 Task: Add an event with the title Second Product Release Planning, date '2024/04/02', time 9:40 AM to 11:40 AMand add a description: Scavenger Hunt is a highly customizable activity that can be tailored to suit specific objectives or themes. It can incorporate company-specific trivia, puzzles, or tasks related to your industry or organizational values. The facilitator can also include team-building elements, such as icebreaker activities, during the scavenger hunt to enhance team cohesion and communication., put the event into Green category, logged in from the account softage.2@softage.netand send the event invitation to softage.10@softage.net and softage.1@softage.net. Set a reminder for the event 2 hour before
Action: Mouse pressed left at (96, 95)
Screenshot: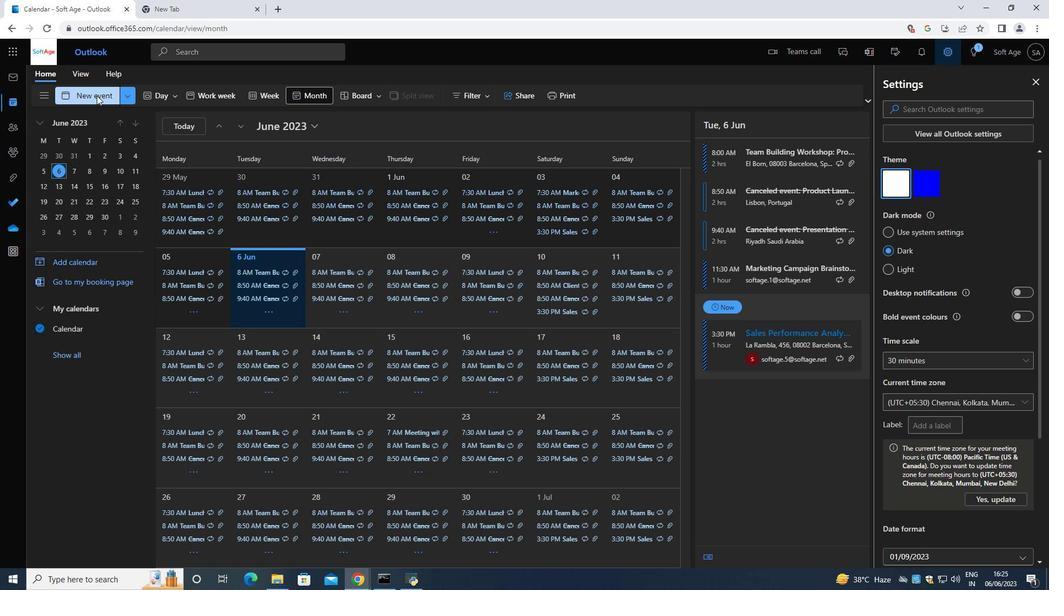 
Action: Mouse moved to (127, 71)
Screenshot: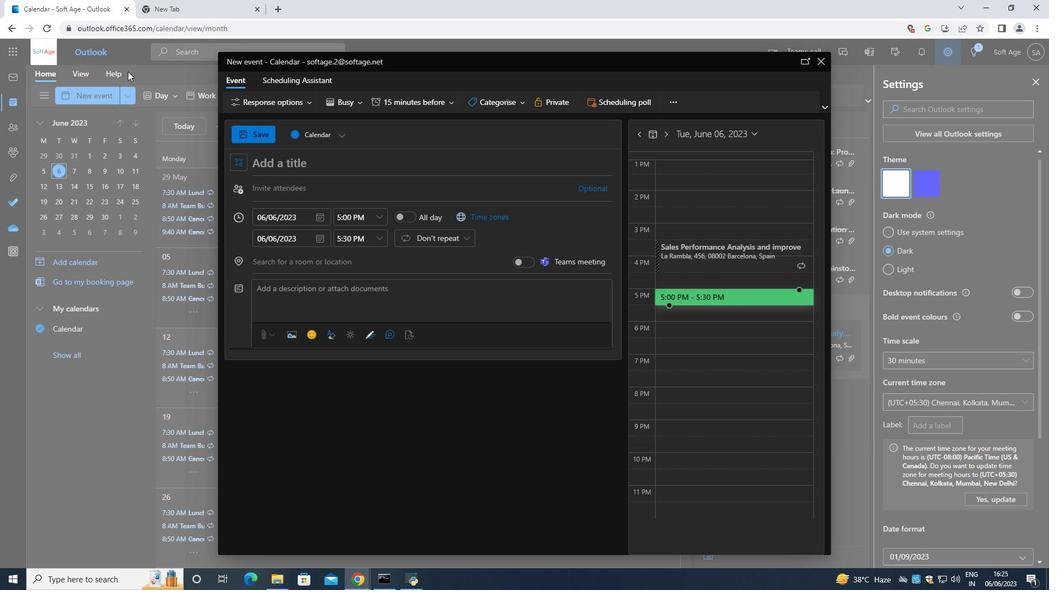
Action: Key pressed <Key.shift>Second<Key.space><Key.shift><Key.shift><Key.shift>Product<Key.space><Key.shift>Release<Key.space><Key.shift>Planning<Key.space>
Screenshot: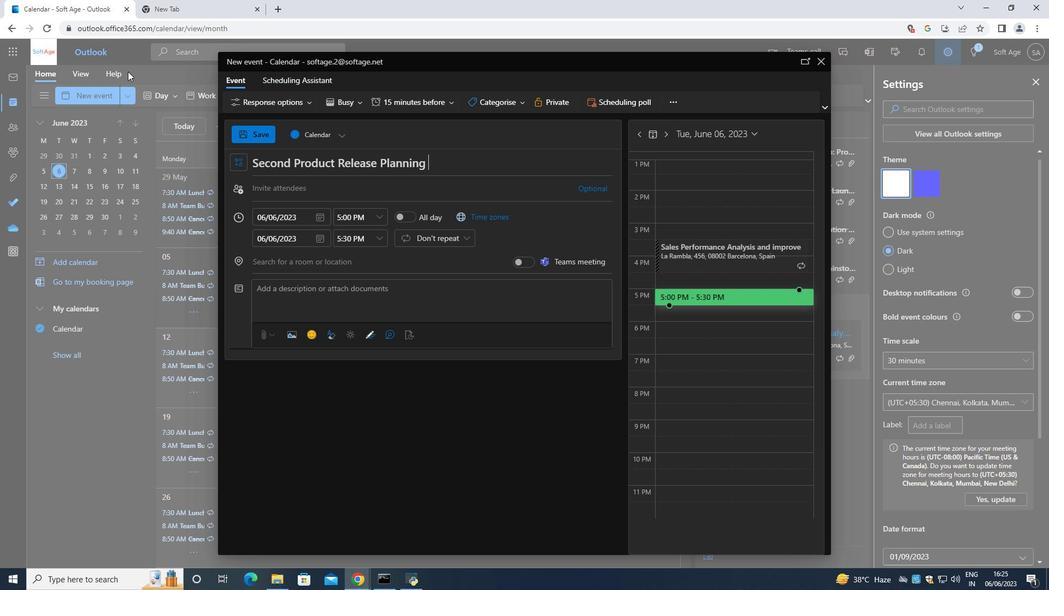 
Action: Mouse moved to (319, 218)
Screenshot: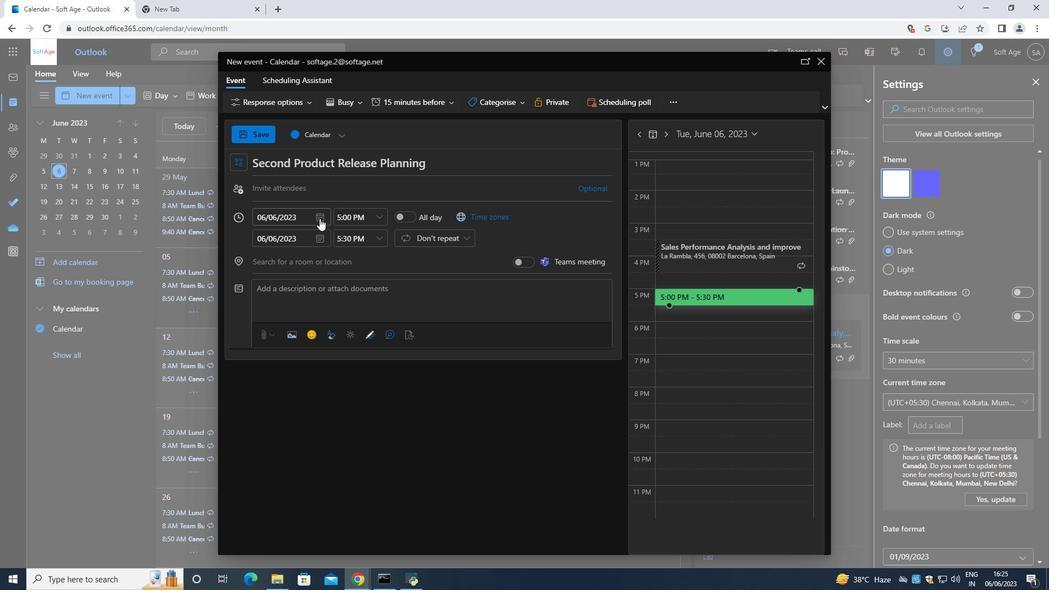 
Action: Mouse pressed left at (319, 218)
Screenshot: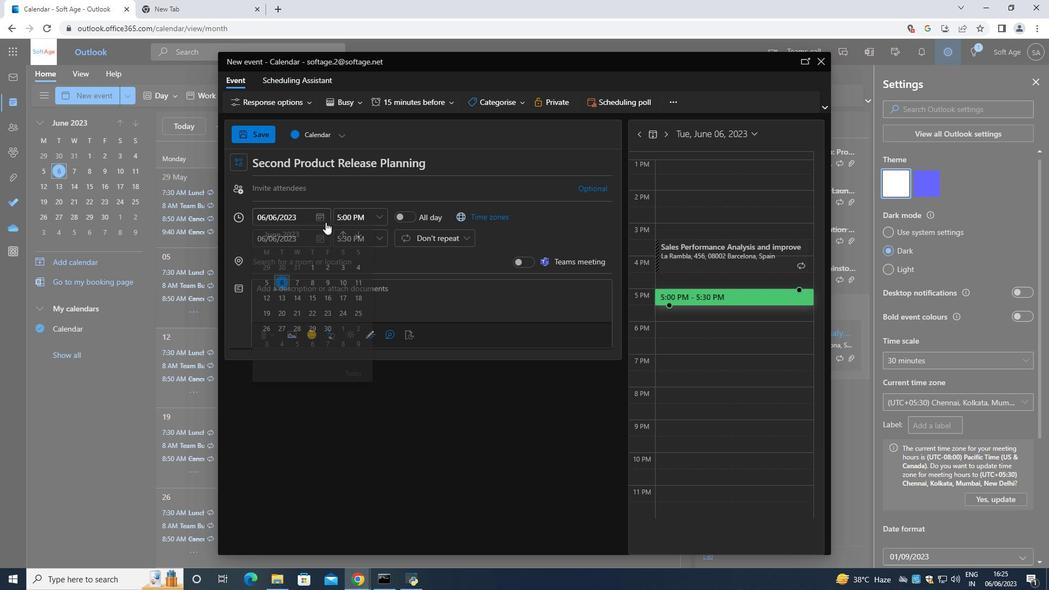 
Action: Mouse moved to (357, 240)
Screenshot: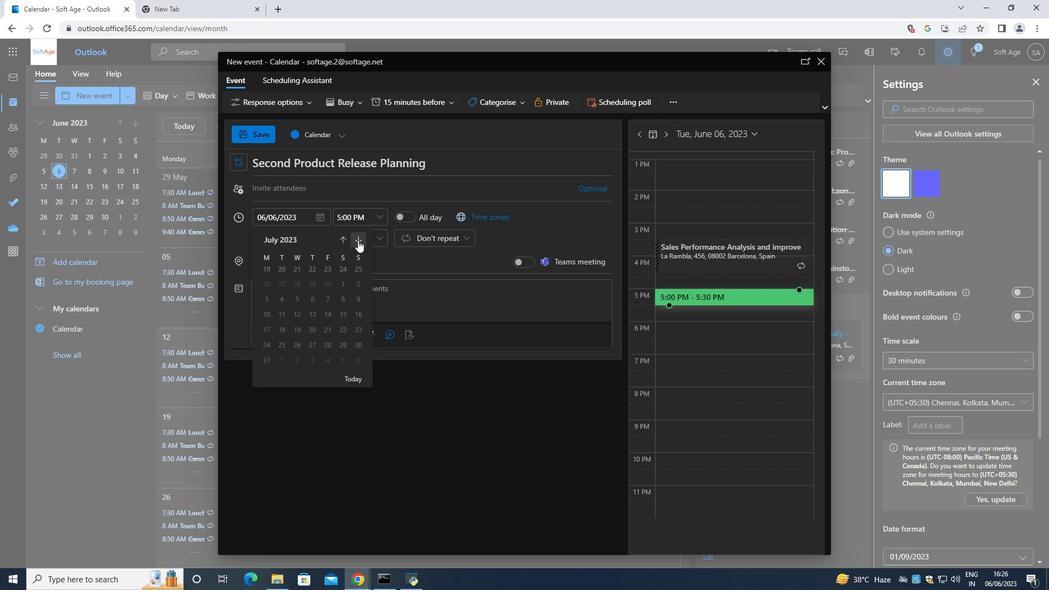 
Action: Mouse pressed left at (357, 240)
Screenshot: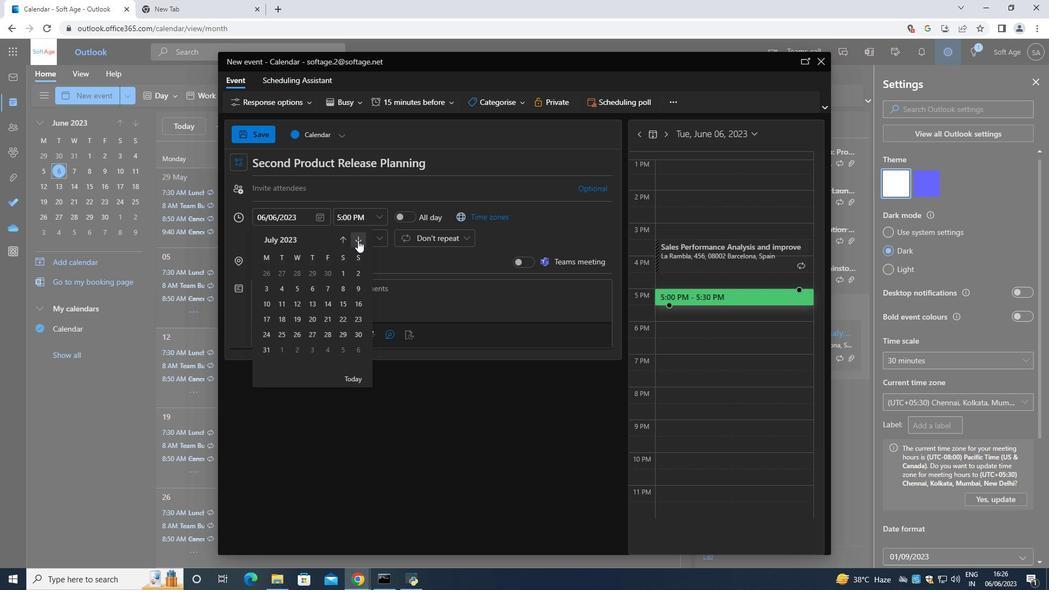 
Action: Mouse pressed left at (357, 240)
Screenshot: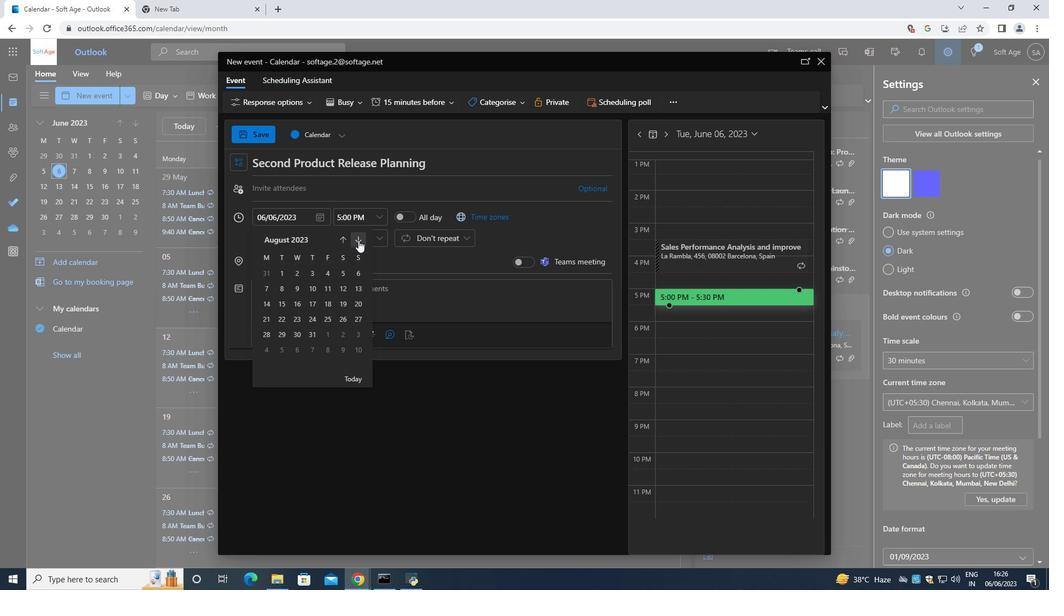 
Action: Mouse moved to (357, 240)
Screenshot: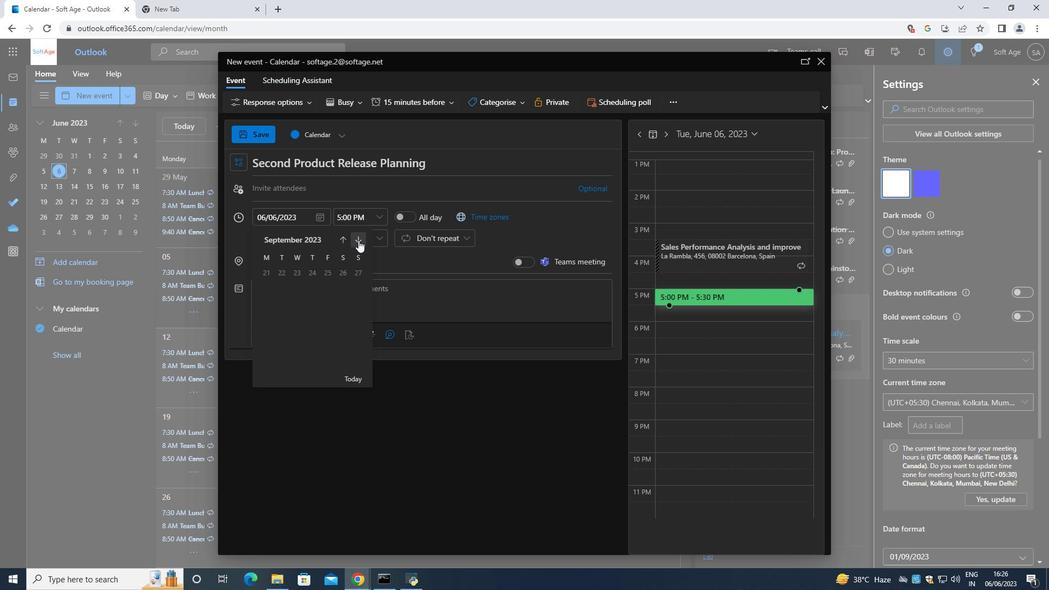 
Action: Mouse pressed left at (357, 240)
Screenshot: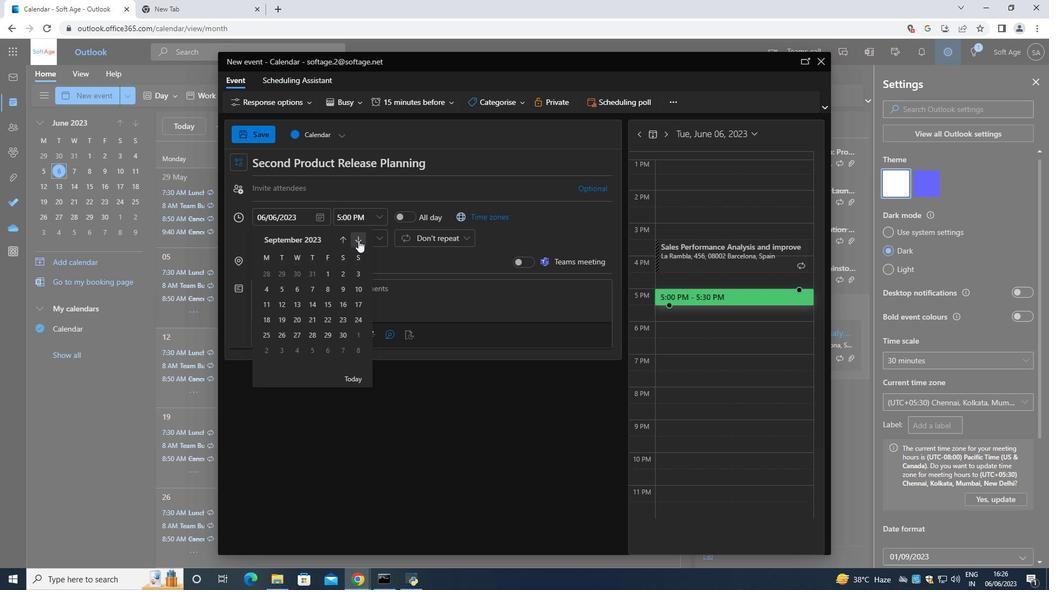 
Action: Mouse moved to (358, 240)
Screenshot: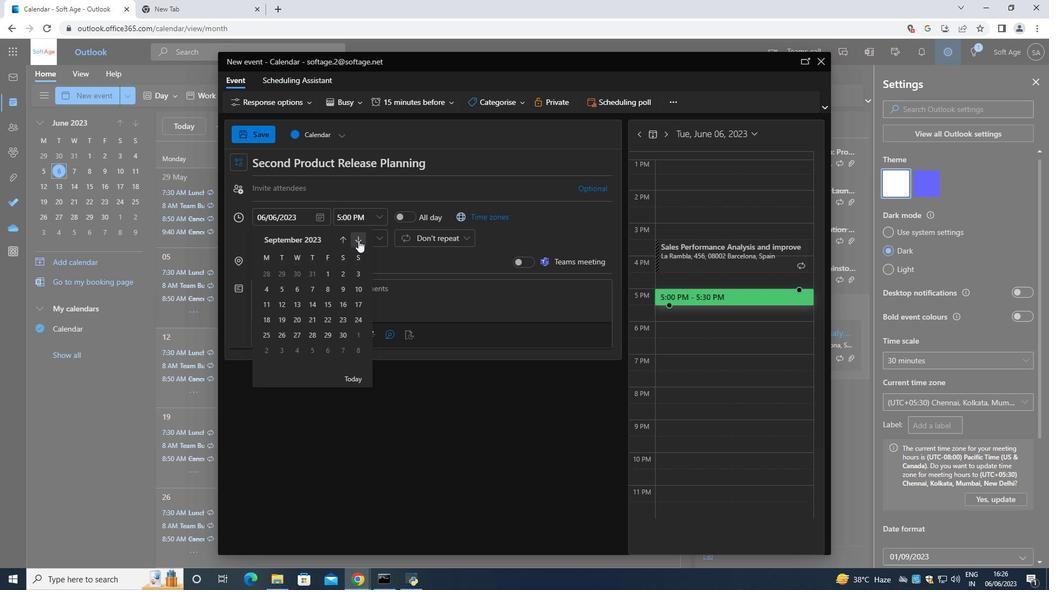 
Action: Mouse pressed left at (358, 240)
Screenshot: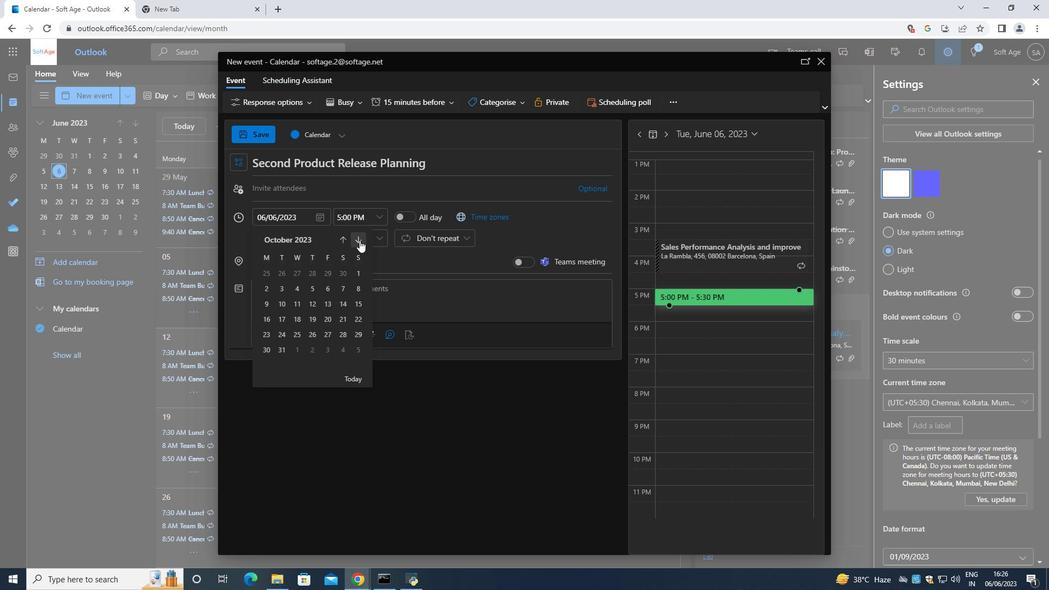 
Action: Mouse pressed left at (358, 240)
Screenshot: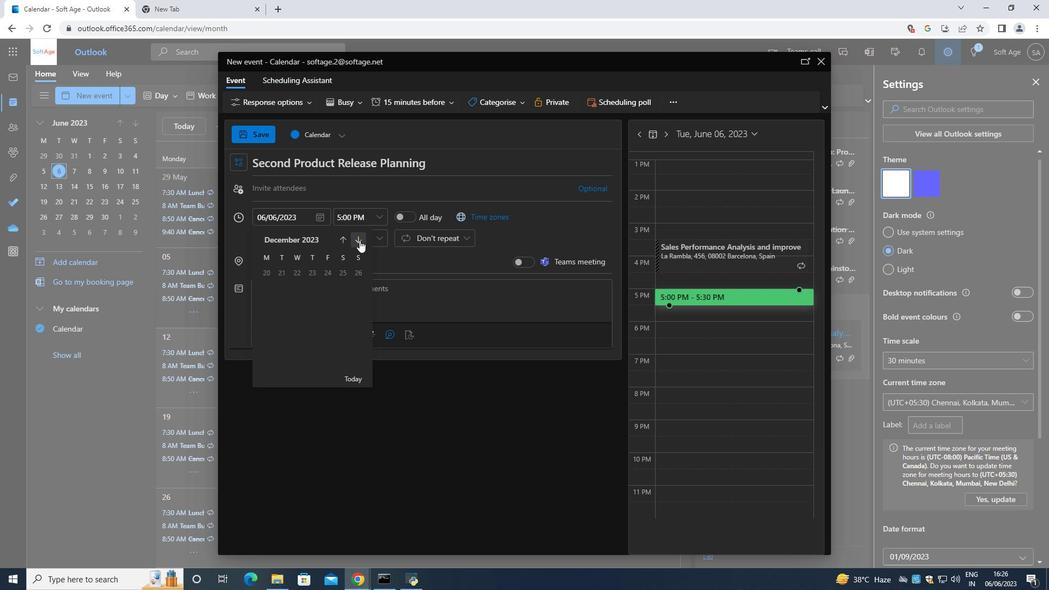 
Action: Mouse moved to (359, 240)
Screenshot: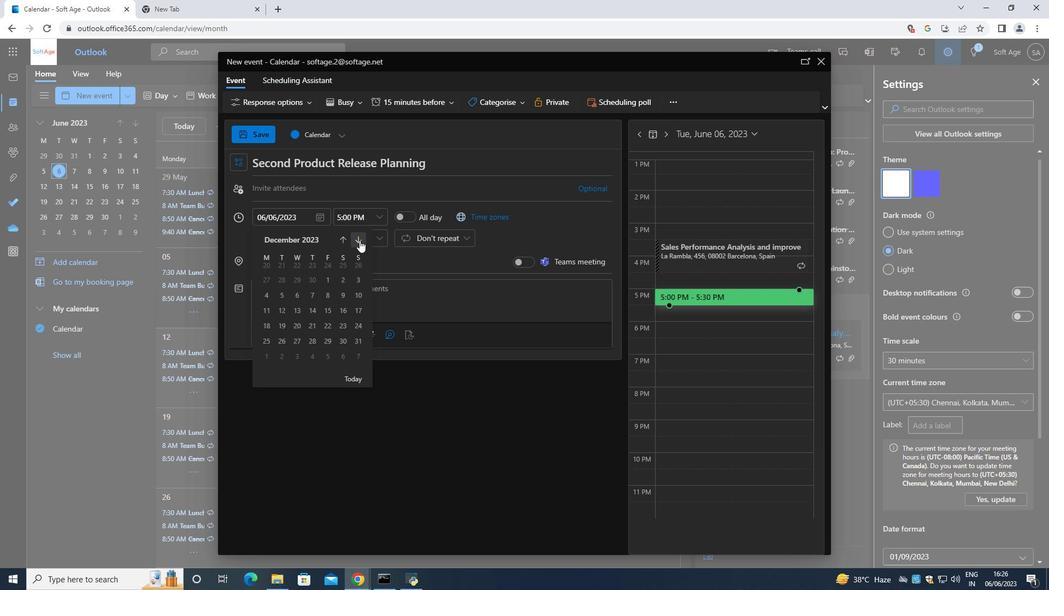 
Action: Mouse pressed left at (359, 240)
Screenshot: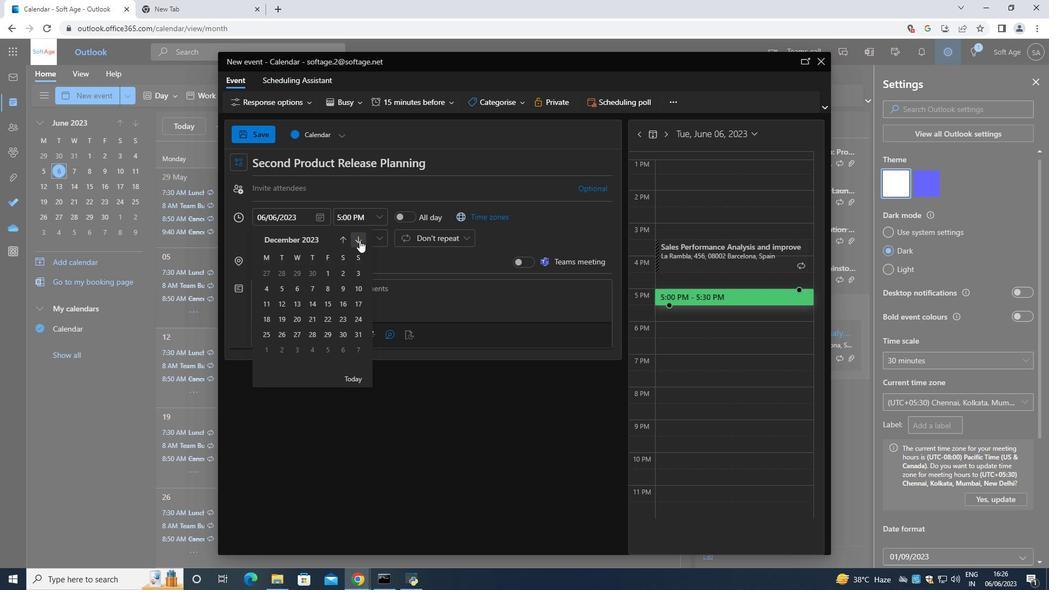 
Action: Mouse pressed left at (359, 240)
Screenshot: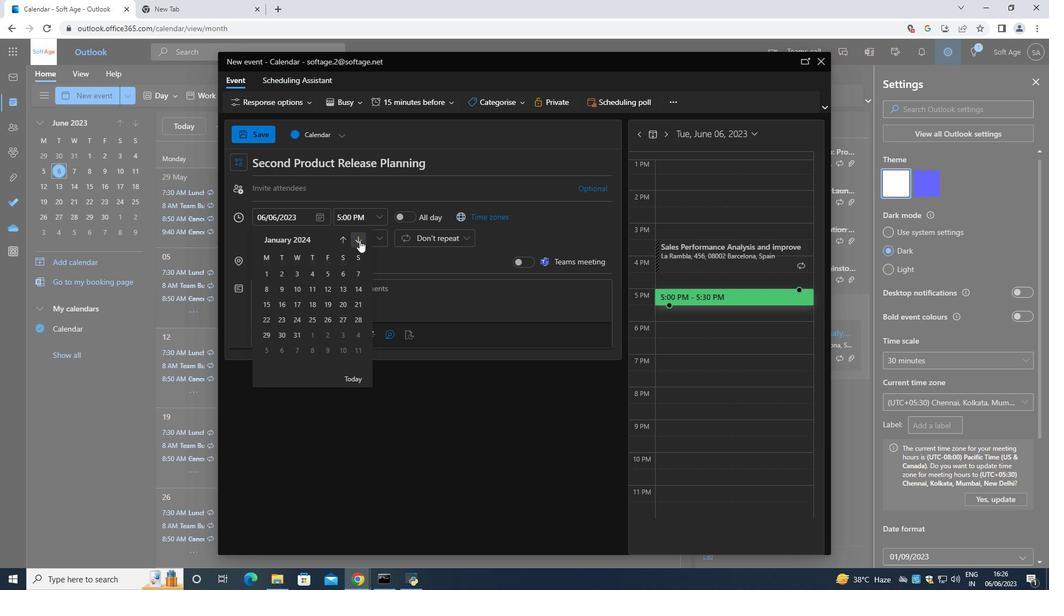 
Action: Mouse pressed left at (359, 240)
Screenshot: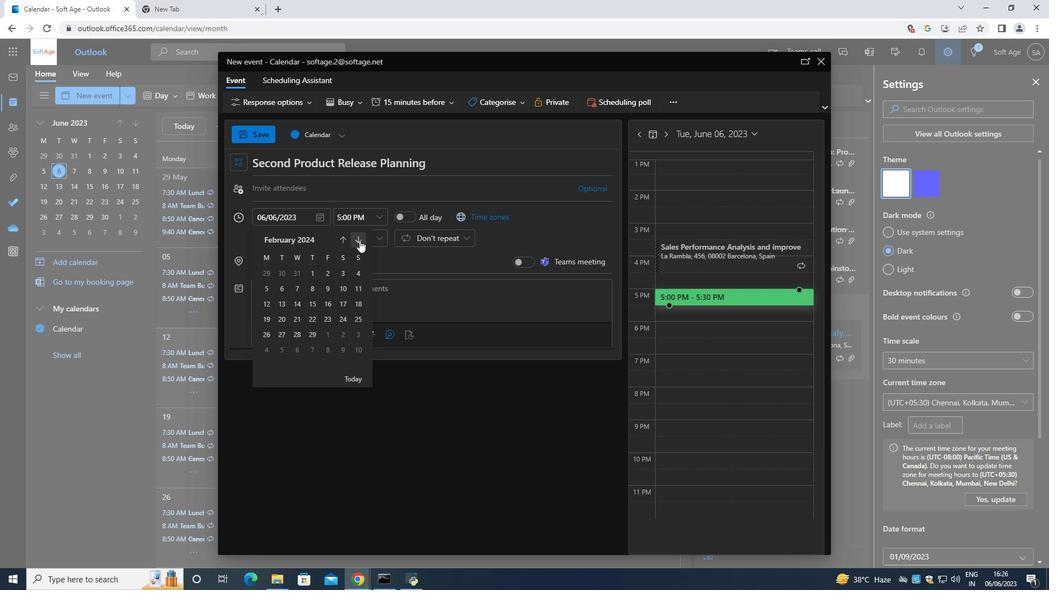 
Action: Mouse pressed left at (359, 240)
Screenshot: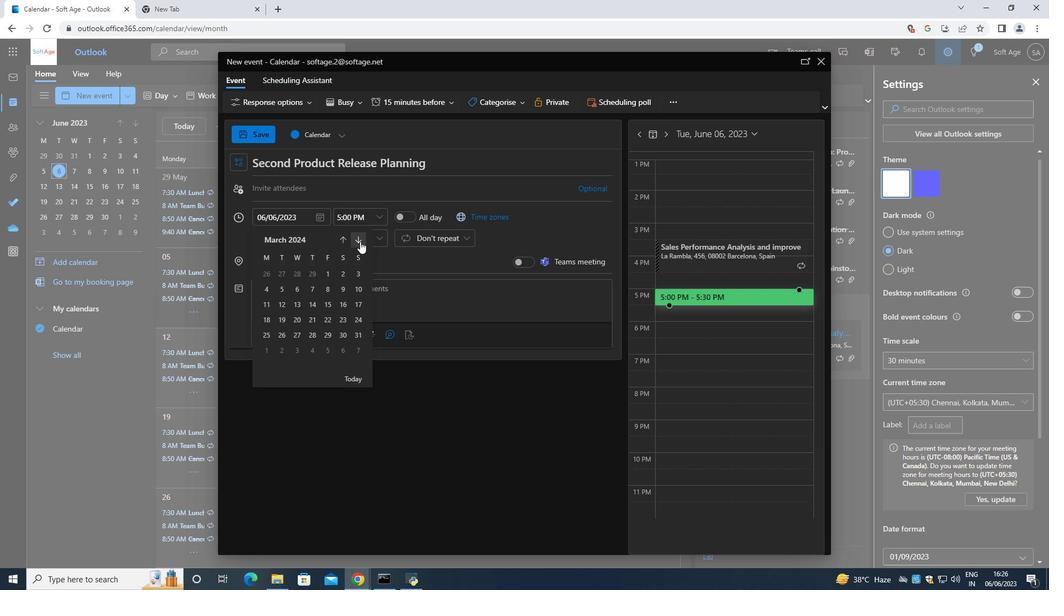 
Action: Mouse moved to (360, 241)
Screenshot: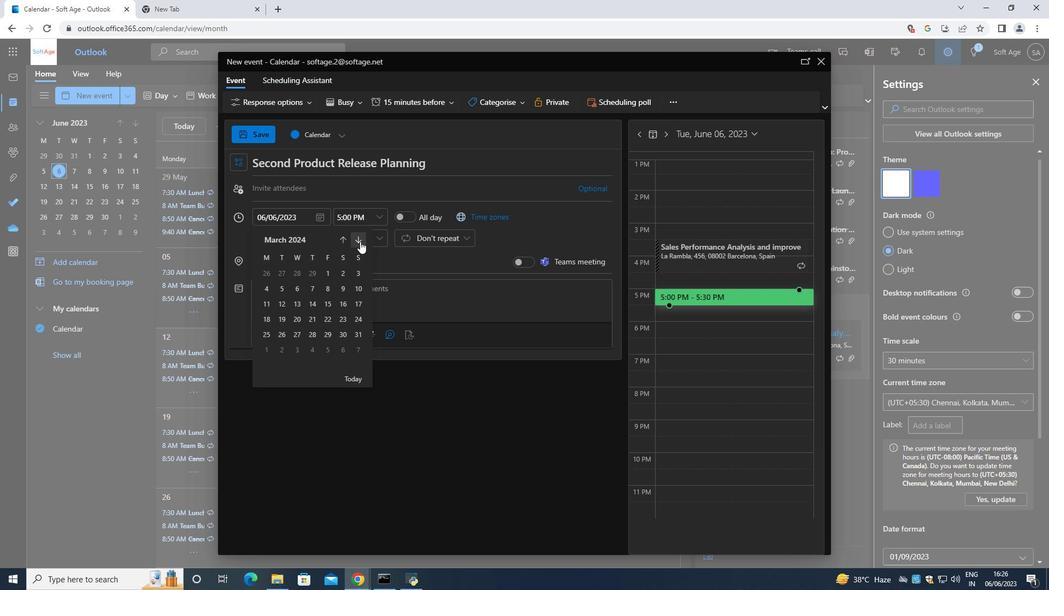 
Action: Mouse pressed left at (360, 241)
Screenshot: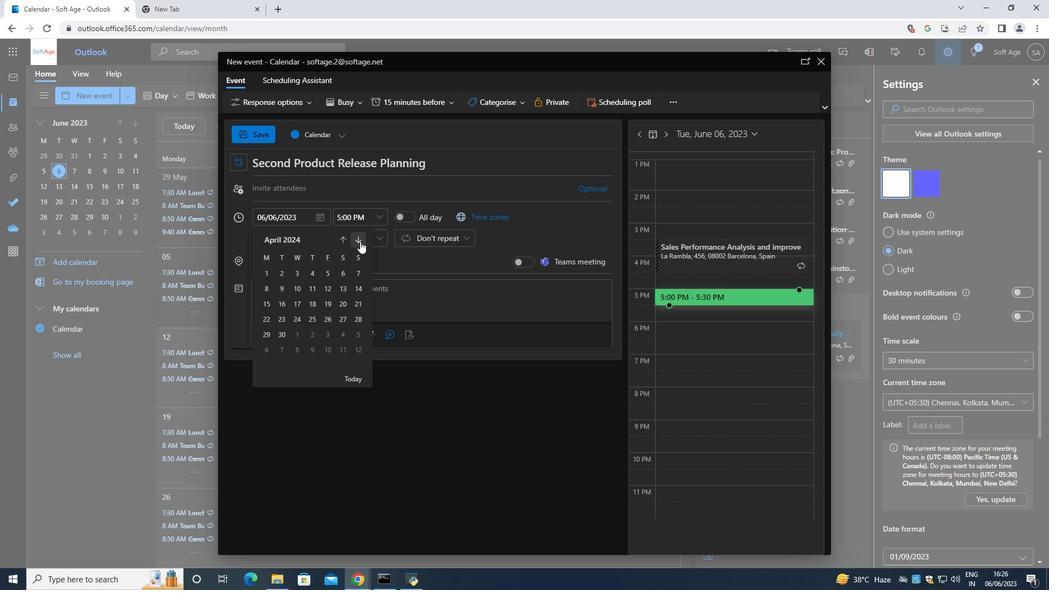 
Action: Mouse moved to (282, 273)
Screenshot: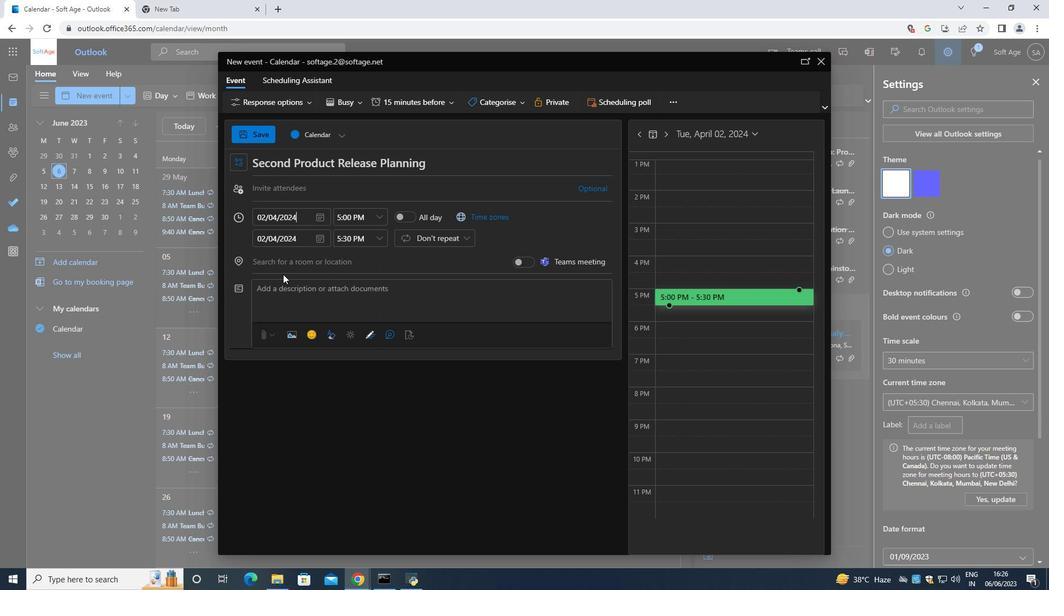 
Action: Mouse pressed left at (282, 273)
Screenshot: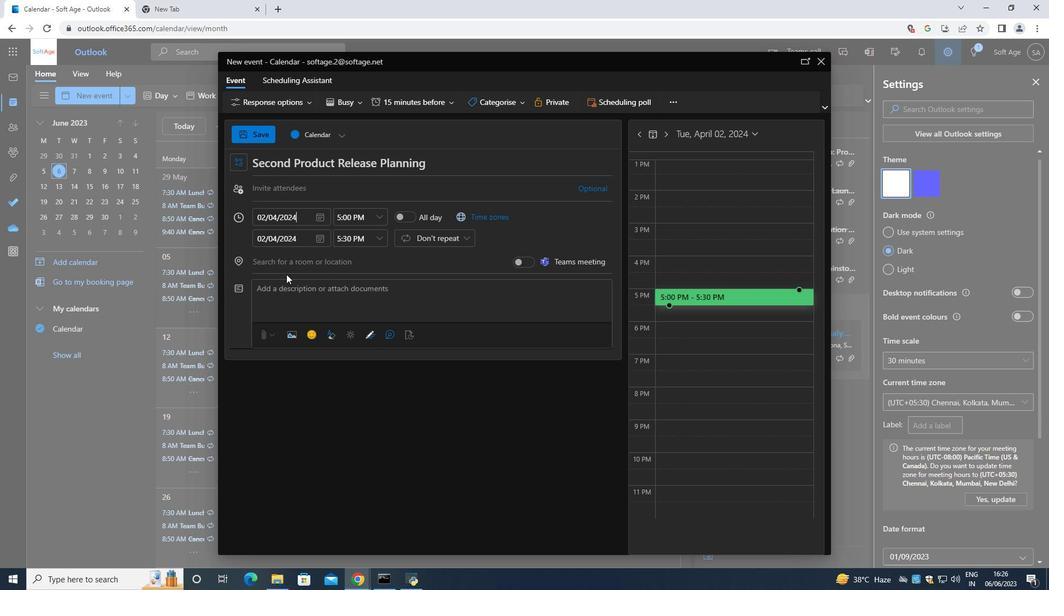 
Action: Mouse moved to (377, 220)
Screenshot: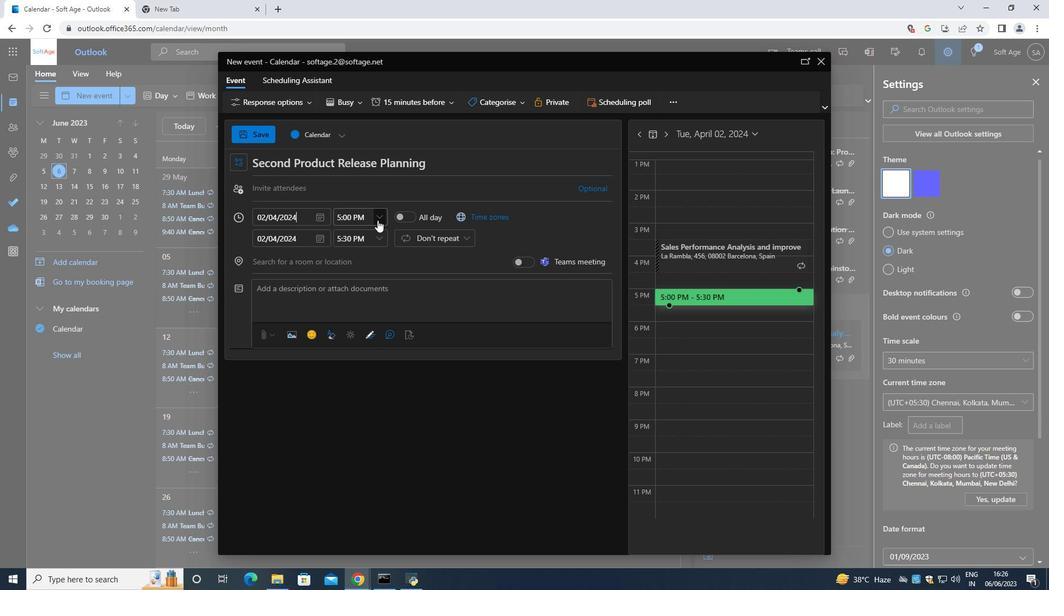 
Action: Mouse pressed left at (377, 220)
Screenshot: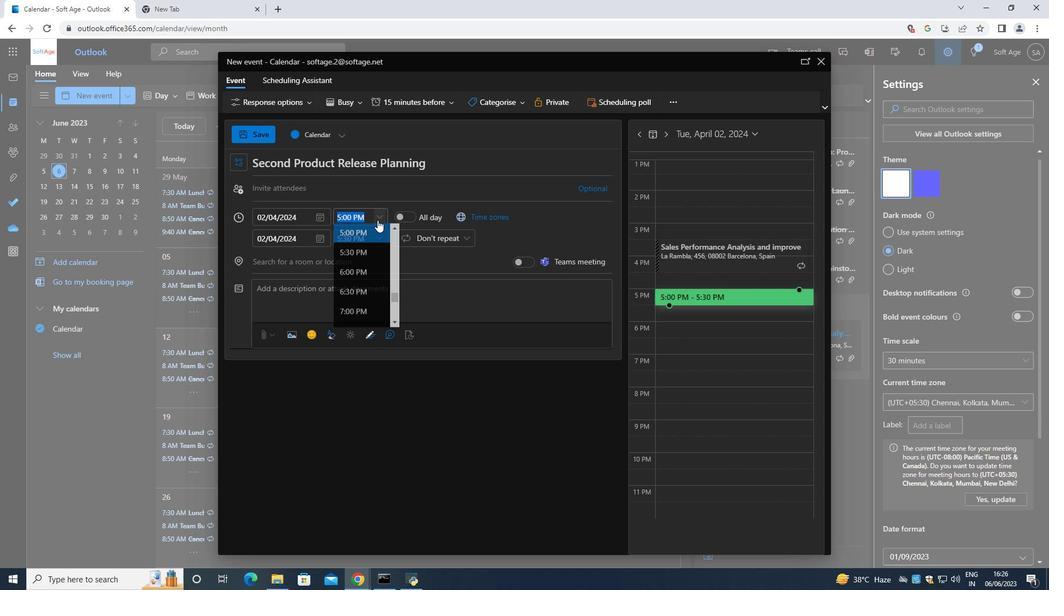 
Action: Mouse moved to (208, 114)
Screenshot: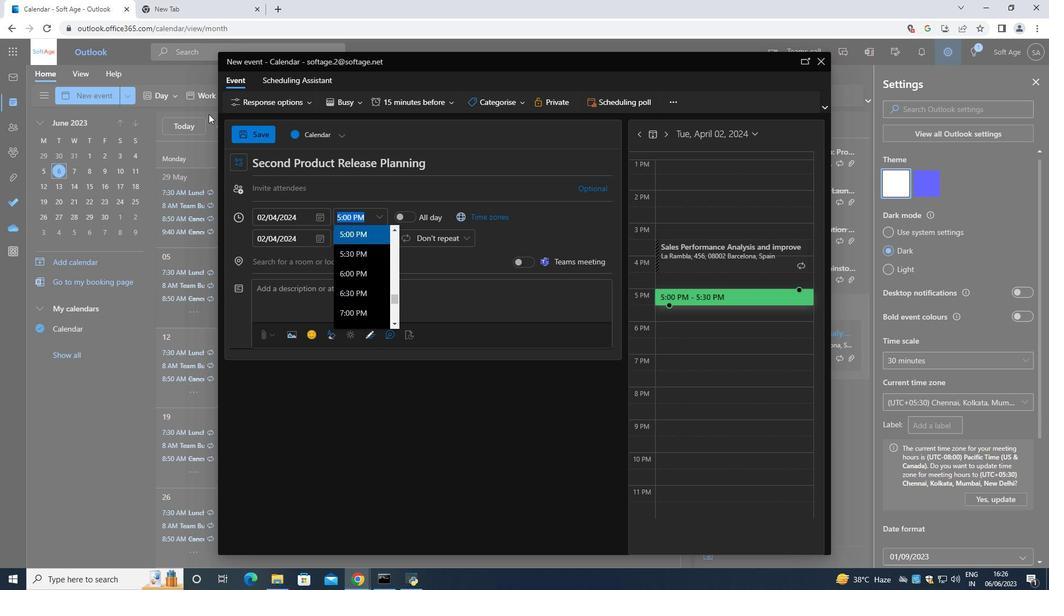 
Action: Key pressed 9<Key.shift_r>:40<Key.space><Key.shift>AM
Screenshot: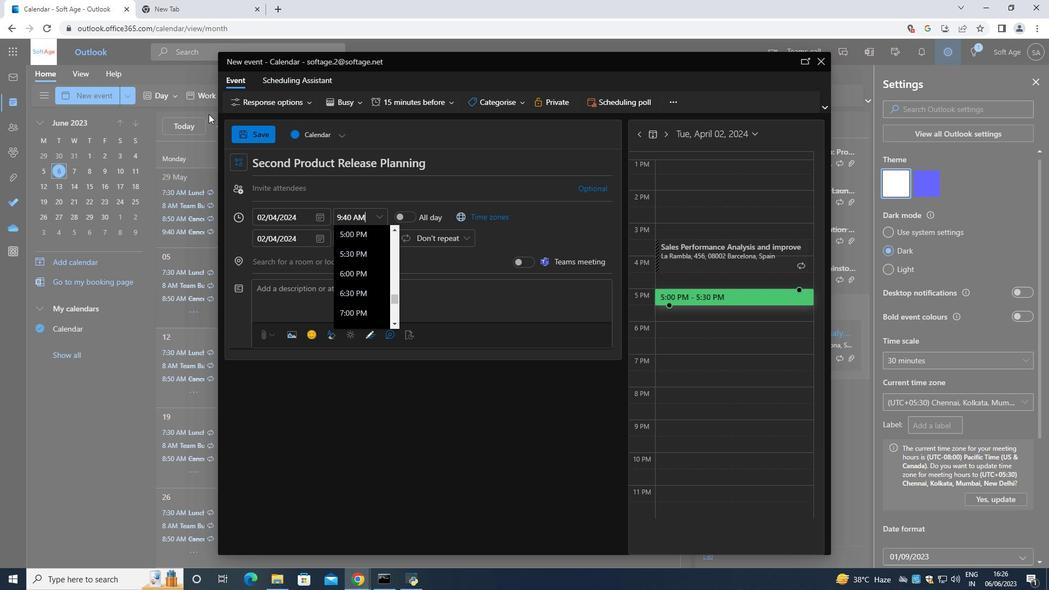 
Action: Mouse moved to (380, 221)
Screenshot: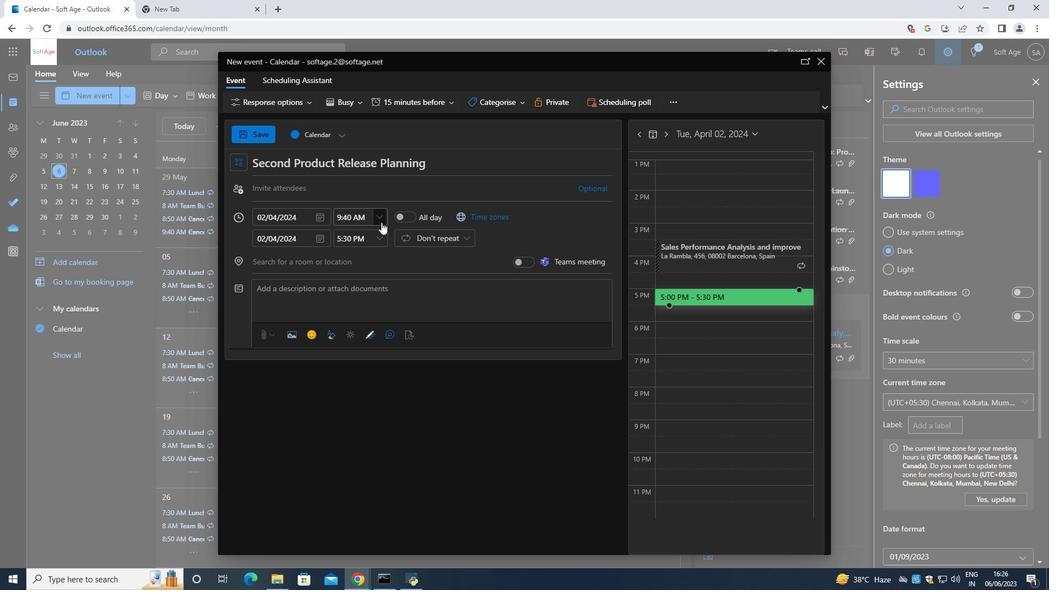
Action: Mouse pressed left at (380, 221)
Screenshot: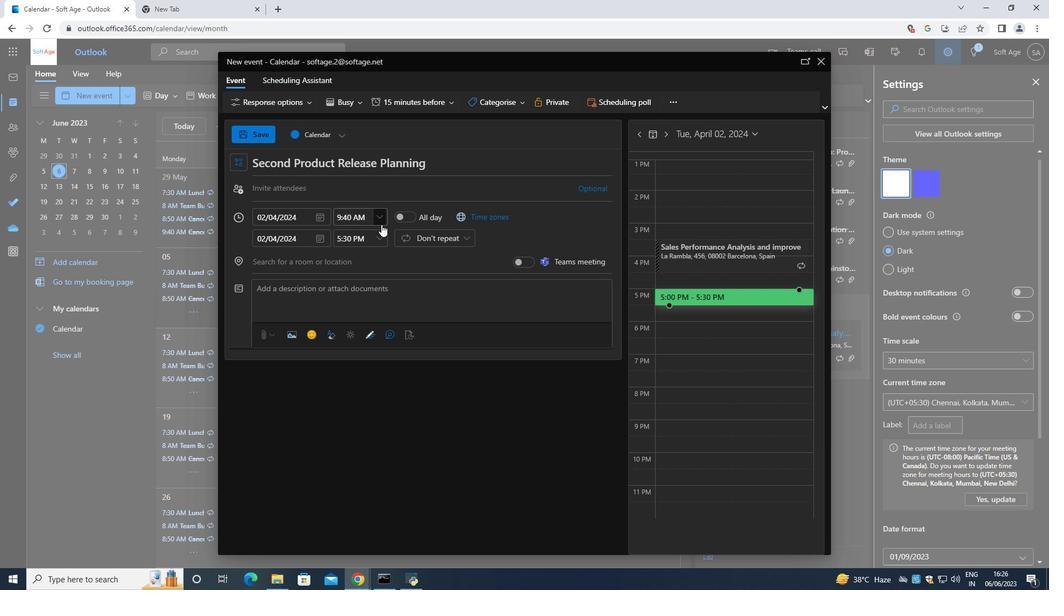 
Action: Mouse moved to (381, 232)
Screenshot: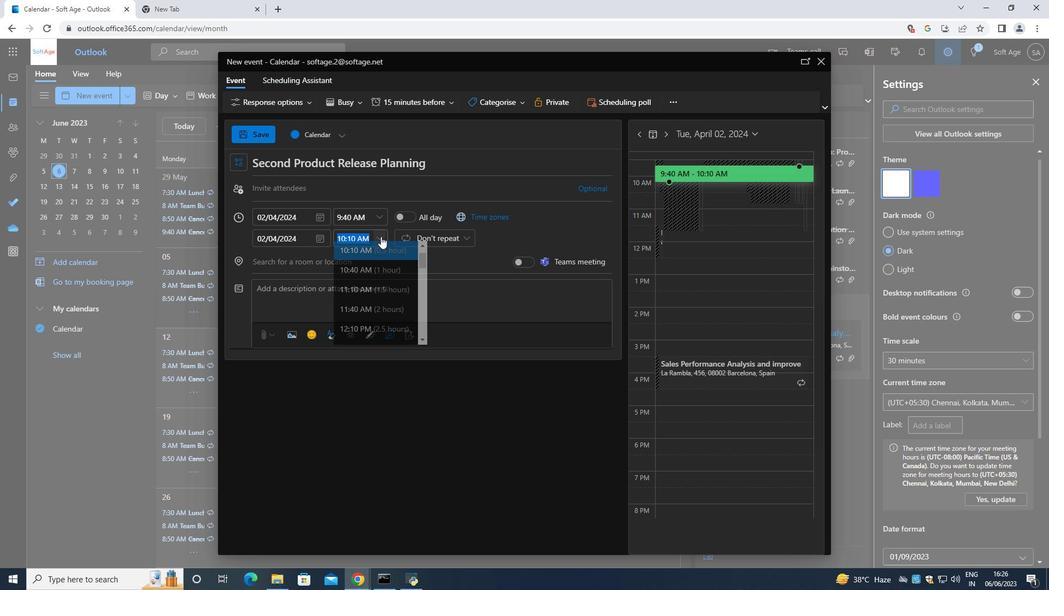 
Action: Mouse pressed left at (381, 232)
Screenshot: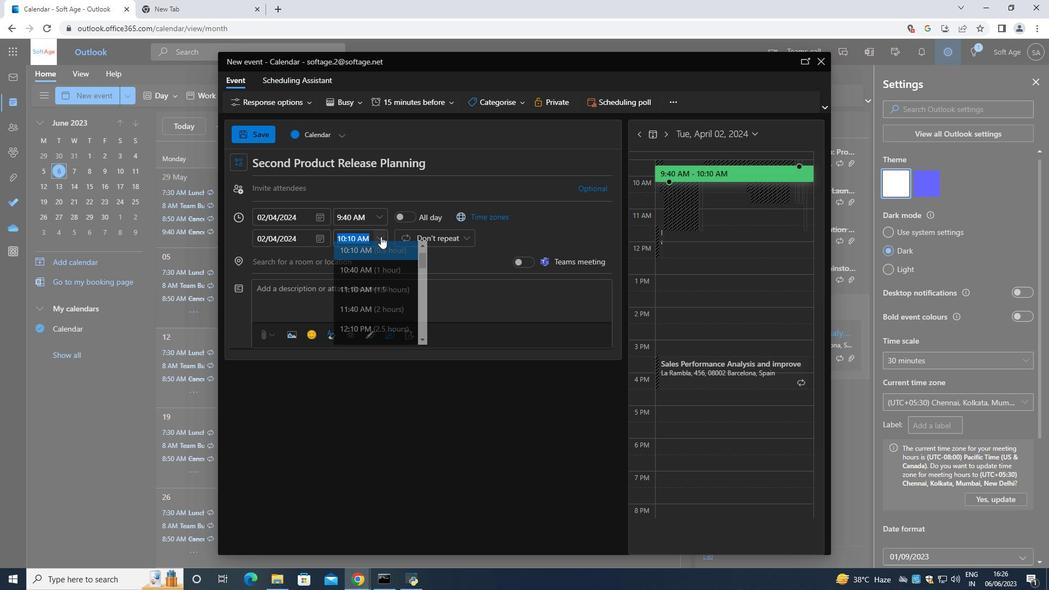 
Action: Mouse moved to (374, 309)
Screenshot: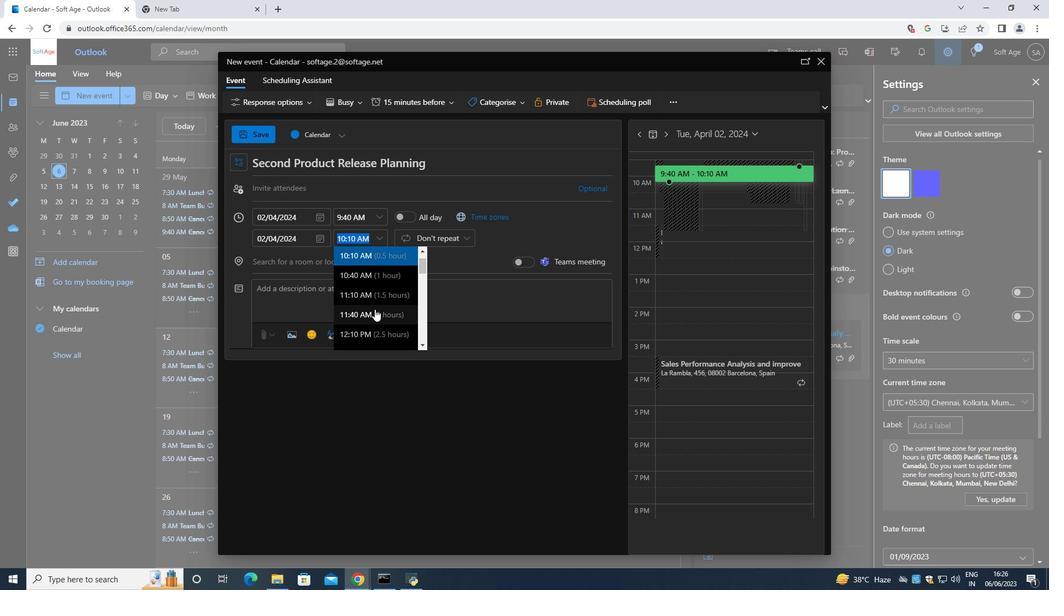 
Action: Mouse pressed left at (374, 309)
Screenshot: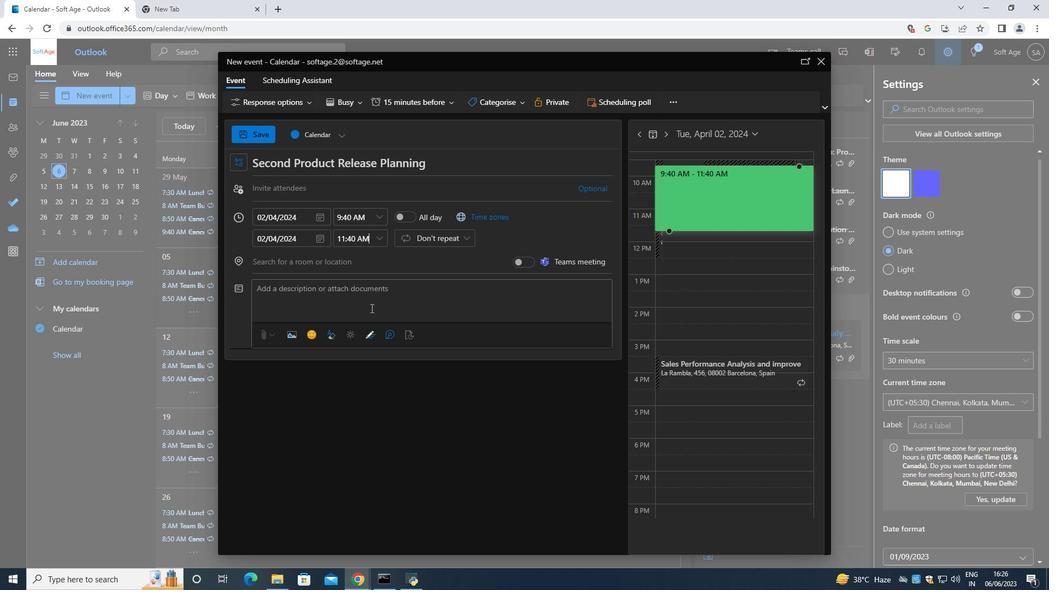 
Action: Mouse moved to (354, 297)
Screenshot: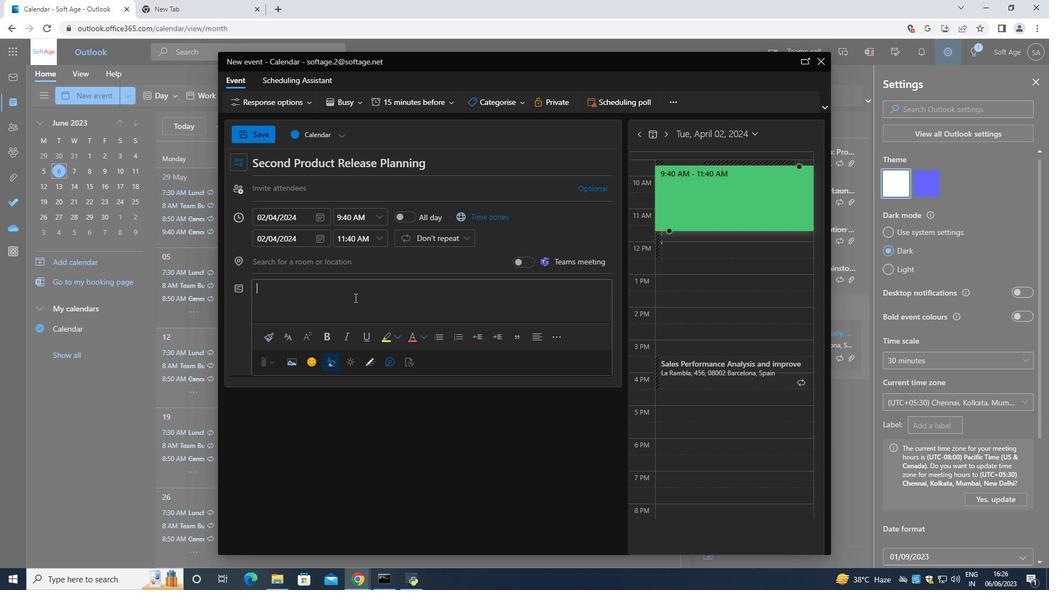 
Action: Mouse pressed left at (354, 297)
Screenshot: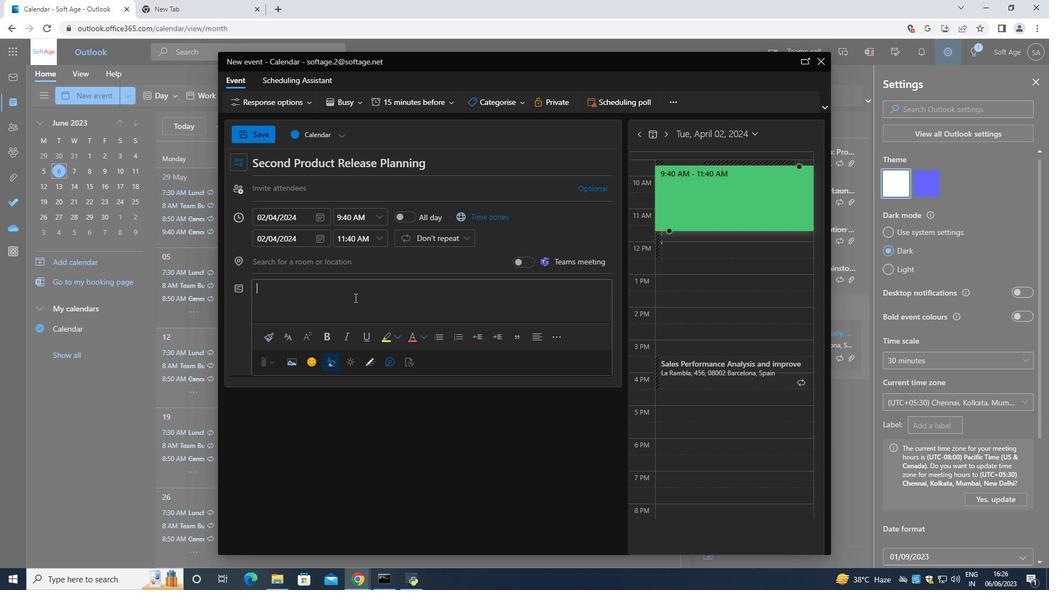 
Action: Mouse moved to (296, 257)
Screenshot: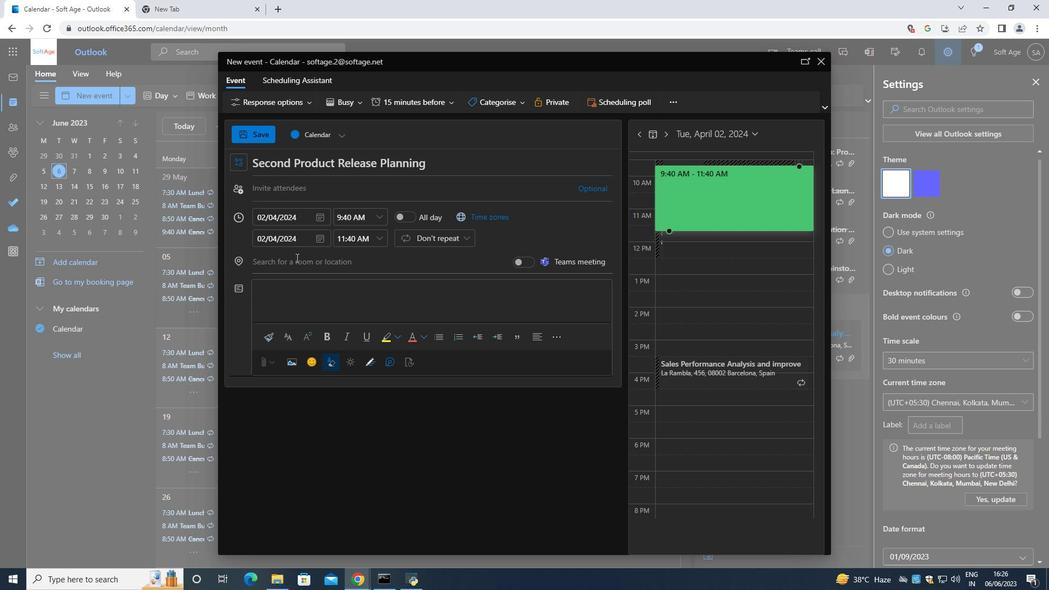 
Action: Key pressed <Key.shift>Scavenger<Key.space><Key.shift>Hunt<Key.space>is<Key.space>a<Key.space>highly<Key.space>customizable<Key.space>activity<Key.space>that<Key.space>a<Key.backspace>can<Key.space>be<Key.space>tailored<Key.space>to<Key.space>suit<Key.space>specific<Key.space>objectives<Key.space>or<Key.space>themes<Key.space>.<Key.space><Key.shift>It<Key.space>can<Key.space>incorporate<Key.space>company<Key.space><Key.backspace>0<Key.backspace>-specific<Key.space>triva,<Key.space>puzzles,<Key.space>or<Key.space>tasks<Key.space>realated<Key.space>to<Key.space>your<Key.space>indu<Key.left><Key.left><Key.left><Key.left><Key.left><Key.left><Key.left><Key.left><Key.left><Key.left><Key.left><Key.left><Key.left><Key.left><Key.left><Key.left><Key.left><Key.left><Key.left><Key.left><Key.left><Key.left><Key.left><Key.left><Key.left><Key.left><Key.left><Key.left><Key.left><Key.left><Key.left><Key.left><Key.left><Key.left><Key.left><Key.left><Key.left><Key.left><Key.left><Key.left><Key.left><Key.left>i<Key.right><Key.right><Key.right><Key.right><Key.right><Key.right><Key.right><Key.right><Key.right><Key.right><Key.right><Key.right><Key.right><Key.right><Key.right><Key.right><Key.right><Key.right><Key.right><Key.right><Key.right><Key.right><Key.right><Key.right><Key.right><Key.right><Key.left><Key.left><Key.backspace><Key.right><Key.right><Key.right><Key.right><Key.right><Key.right><Key.right><Key.right><Key.right><Key.right><Key.right><Key.right><Key.right><Key.right><Key.right><Key.right><Key.right><Key.down>stry<Key.space>or<Key.space>organizational<Key.space>values.<Key.space>the<Key.space><Key.backspace><Key.backspace><Key.backspace><Key.backspace><Key.shift>The<Key.space>facilitator<Key.space>can<Key.space>also<Key.space>include<Key.space>team-<Key.space><Key.backspace>building<Key.space>elements<Key.space>,<Key.space>such<Key.space>as<Key.space>enj<Key.backspace>hance<Key.space>team<Key.space>cohesion<Key.space>and<Key.space>communication<Key.space>.
Screenshot: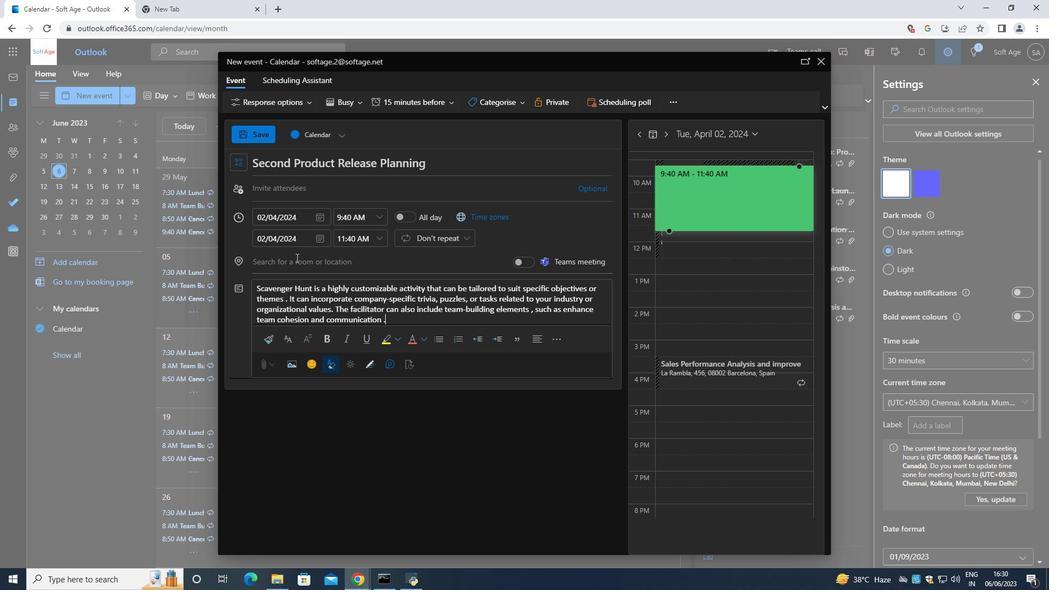 
Action: Mouse moved to (488, 104)
Screenshot: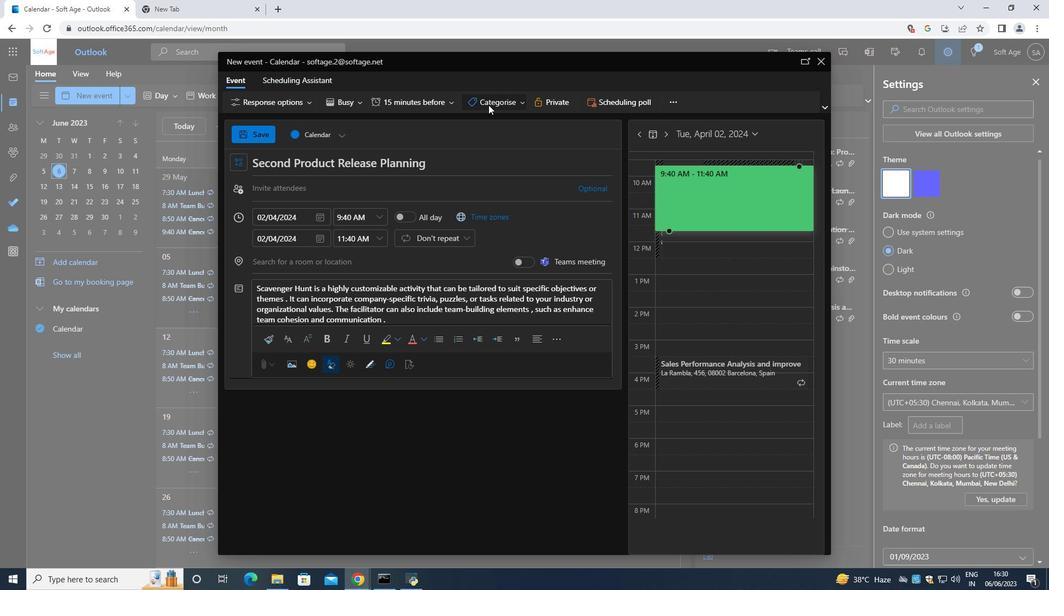 
Action: Mouse pressed left at (488, 104)
Screenshot: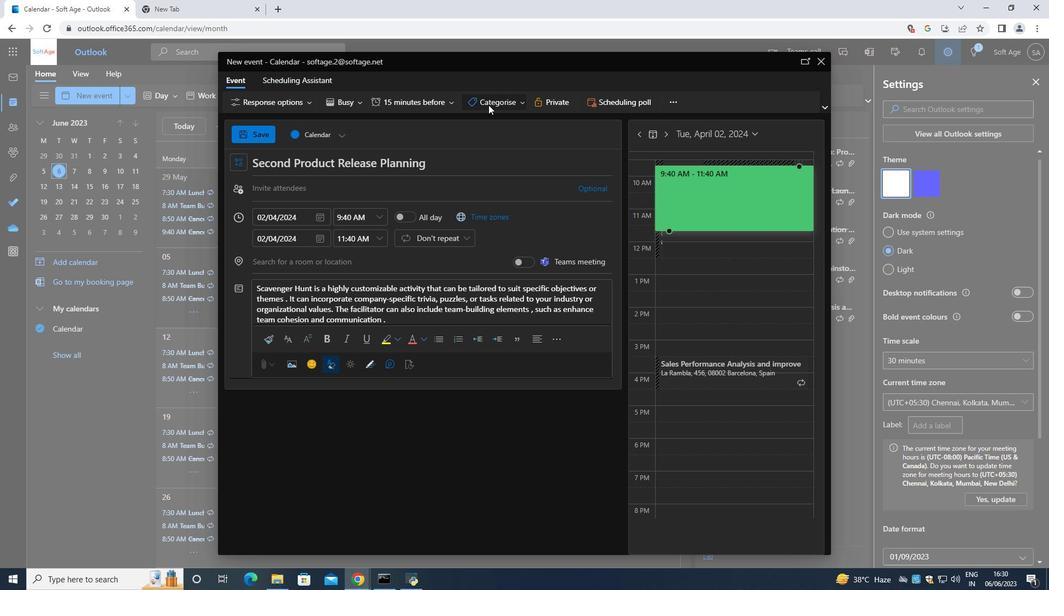 
Action: Mouse moved to (490, 145)
Screenshot: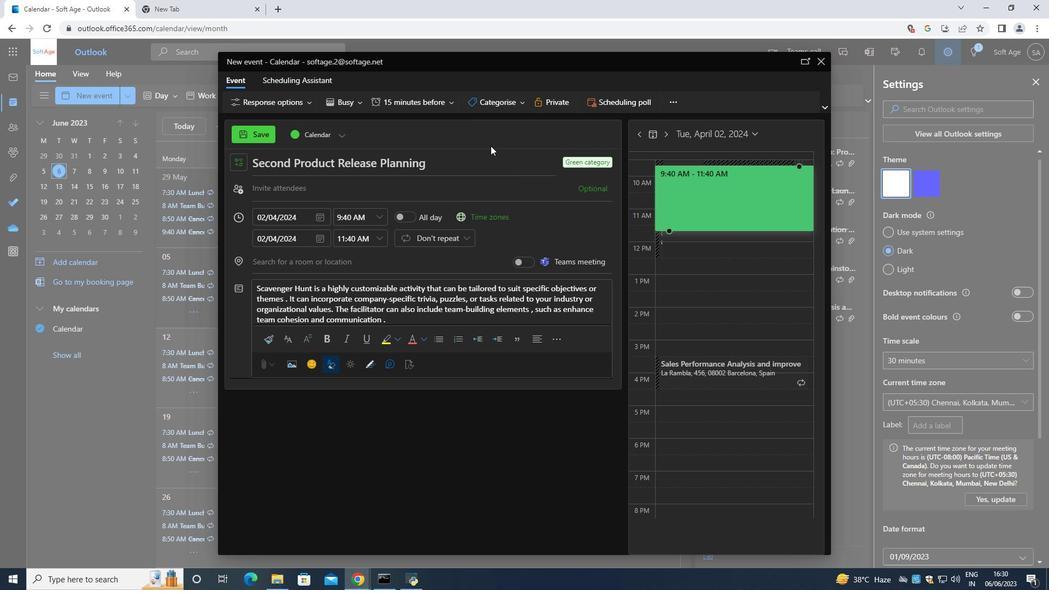 
Action: Mouse pressed left at (490, 145)
Screenshot: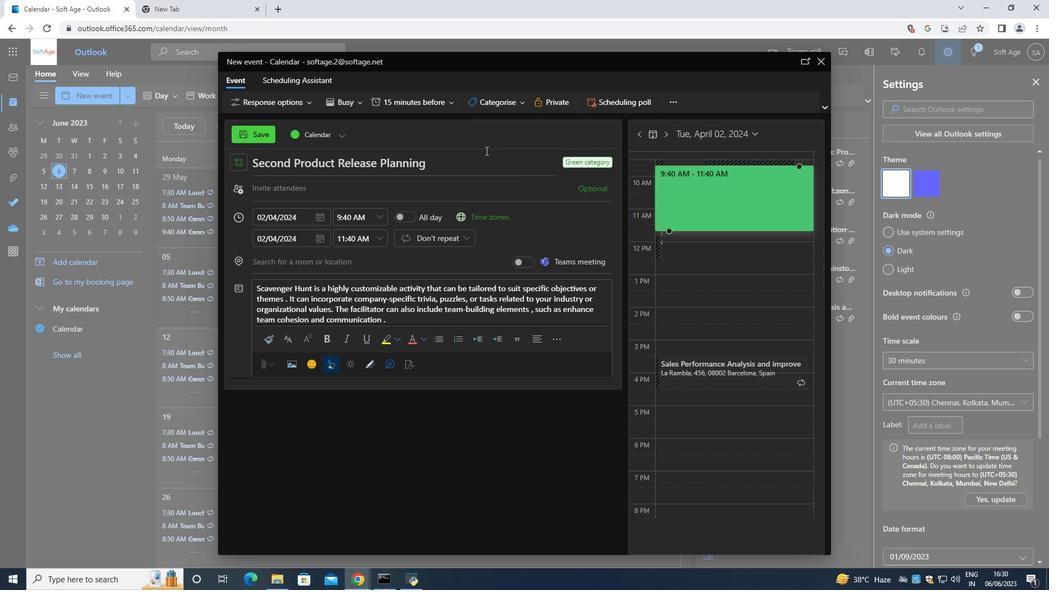 
Action: Mouse moved to (426, 188)
Screenshot: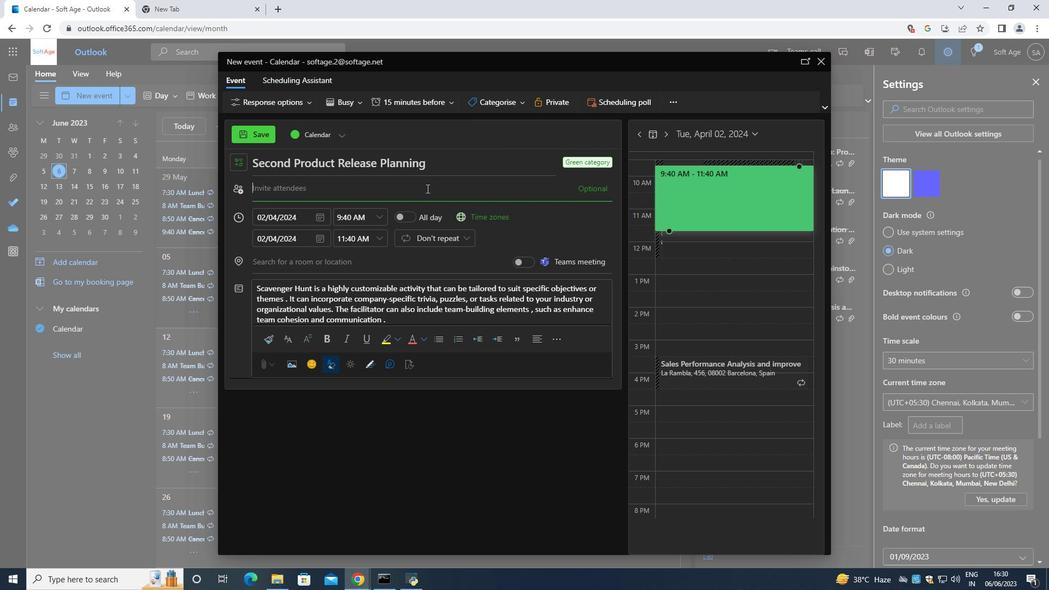 
Action: Mouse pressed left at (426, 188)
Screenshot: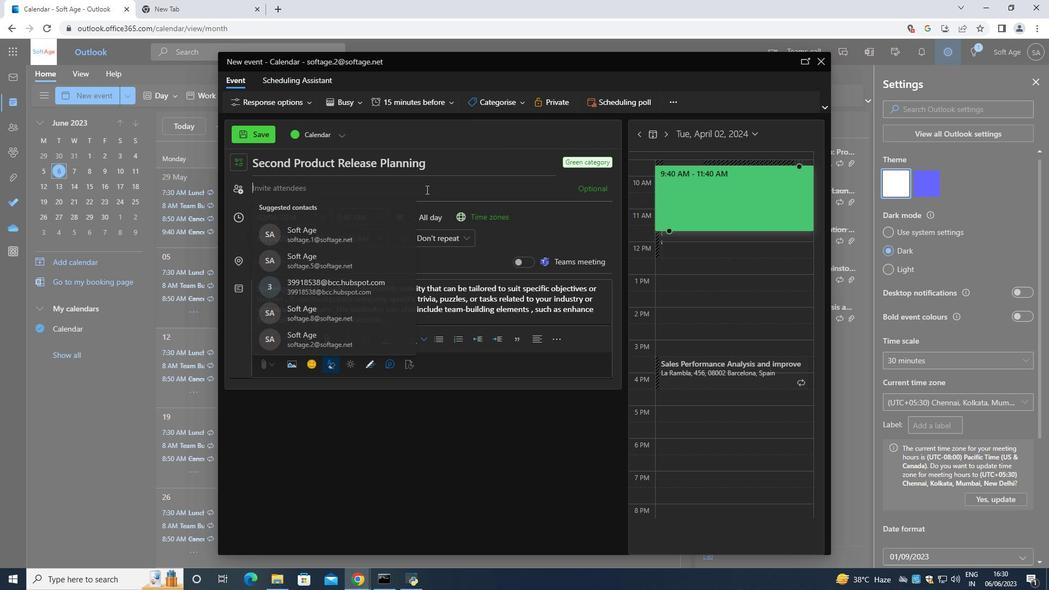 
Action: Mouse moved to (417, 184)
Screenshot: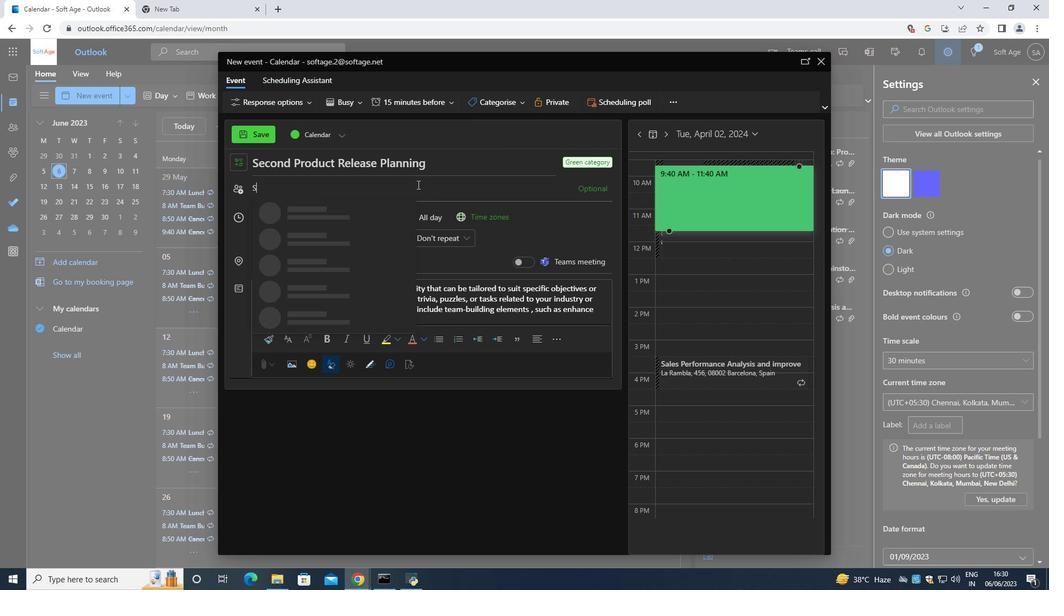 
Action: Key pressed <Key.shift>So
Screenshot: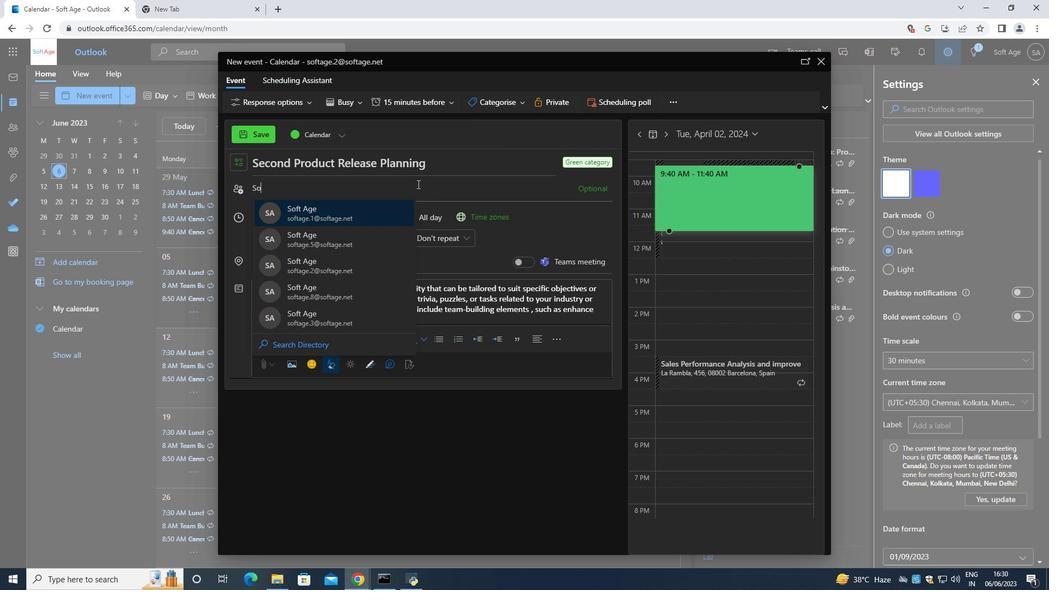 
Action: Mouse moved to (417, 184)
Screenshot: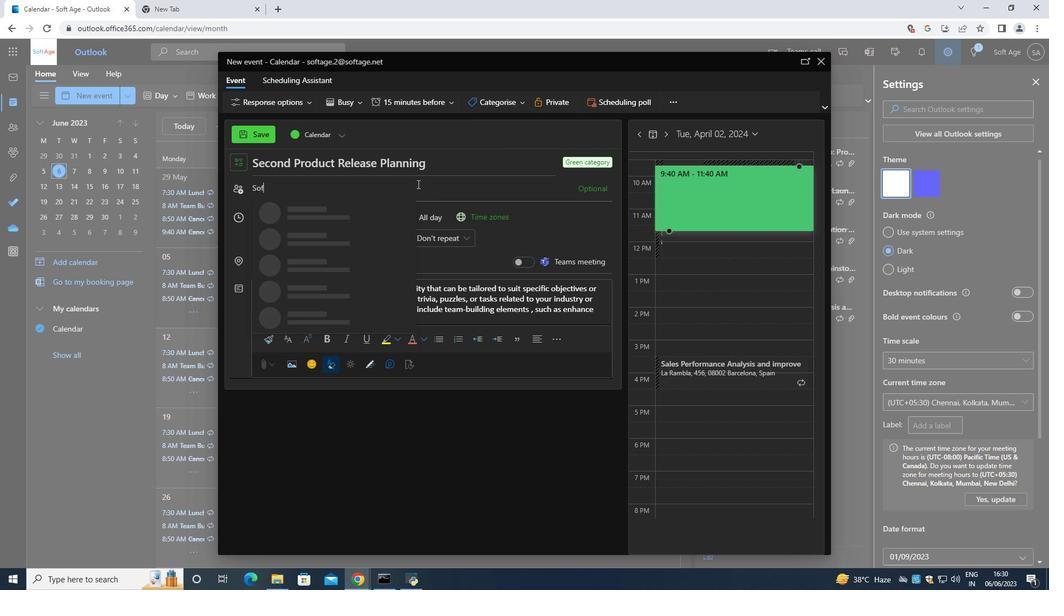 
Action: Key pressed fta
Screenshot: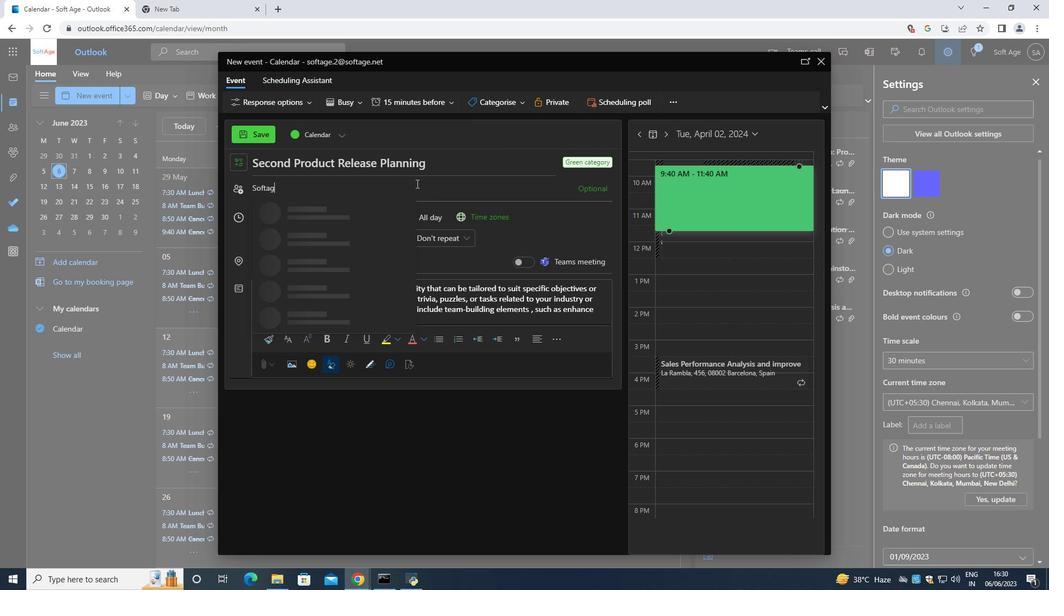 
Action: Mouse moved to (416, 183)
Screenshot: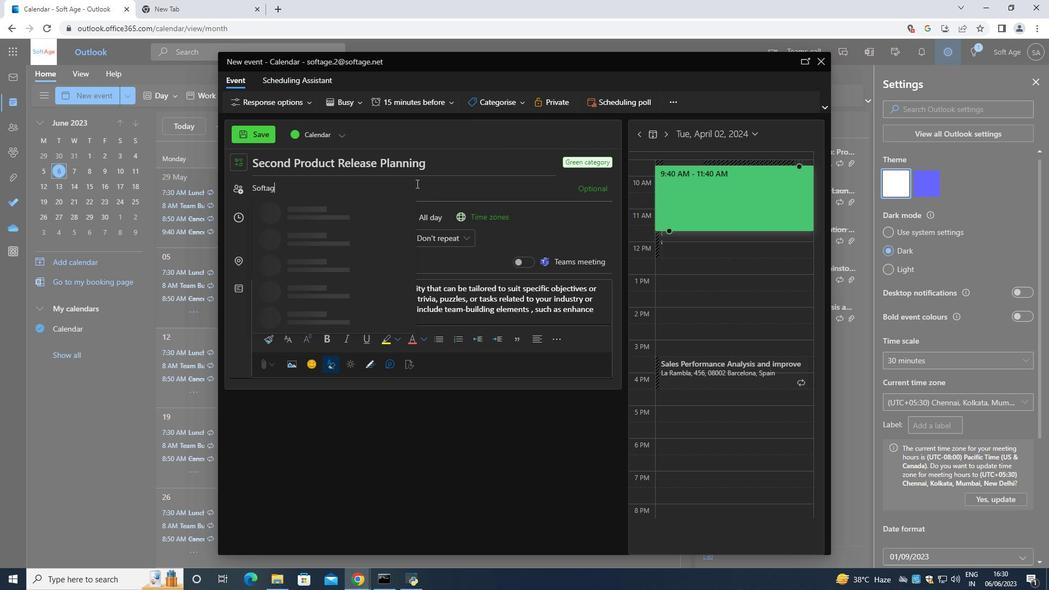 
Action: Key pressed ge.
Screenshot: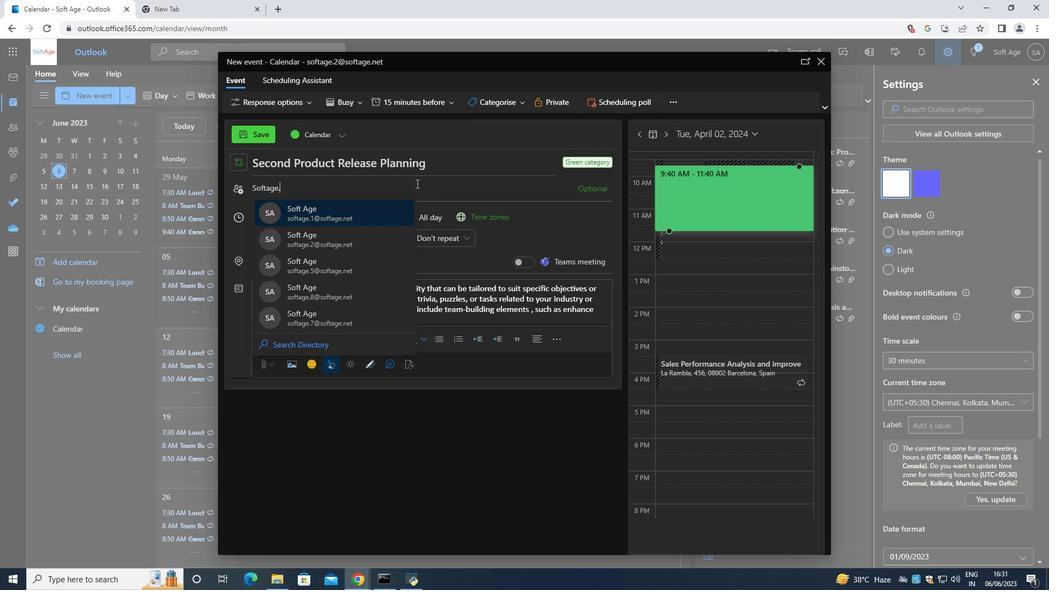 
Action: Mouse moved to (413, 181)
Screenshot: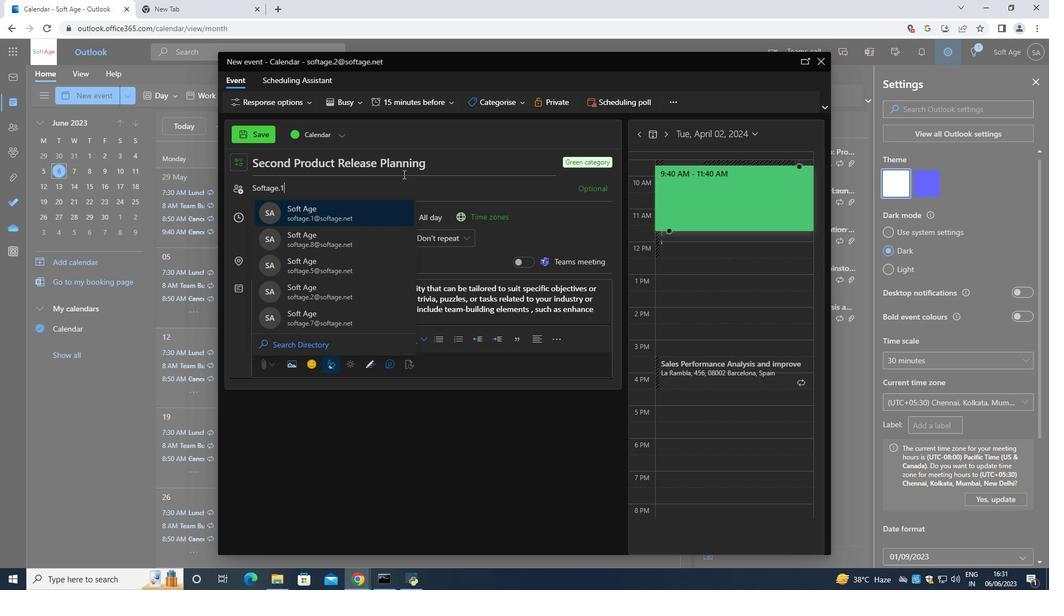 
Action: Key pressed 1
Screenshot: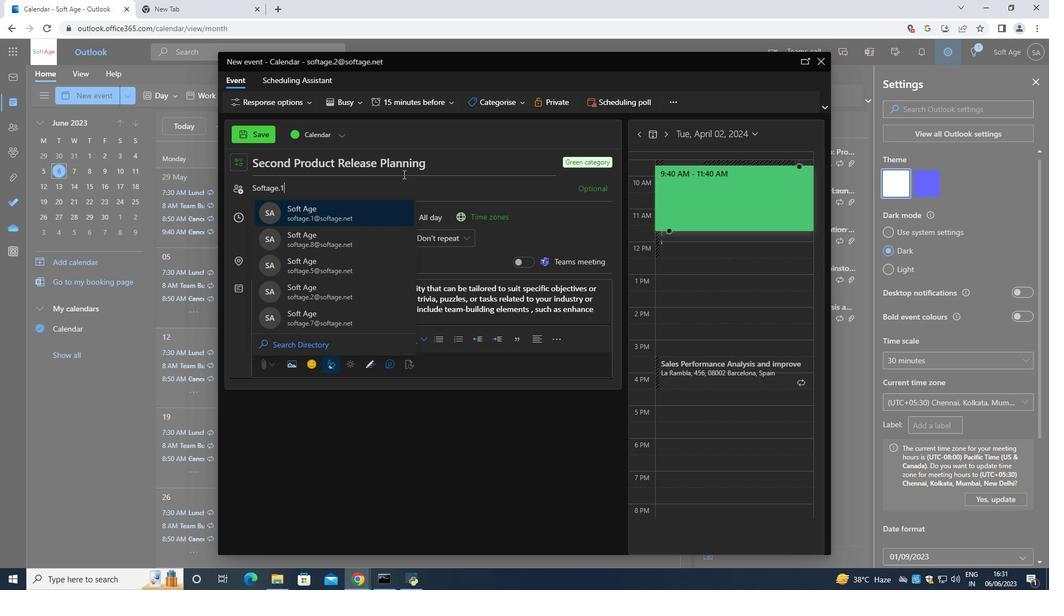 
Action: Mouse moved to (403, 174)
Screenshot: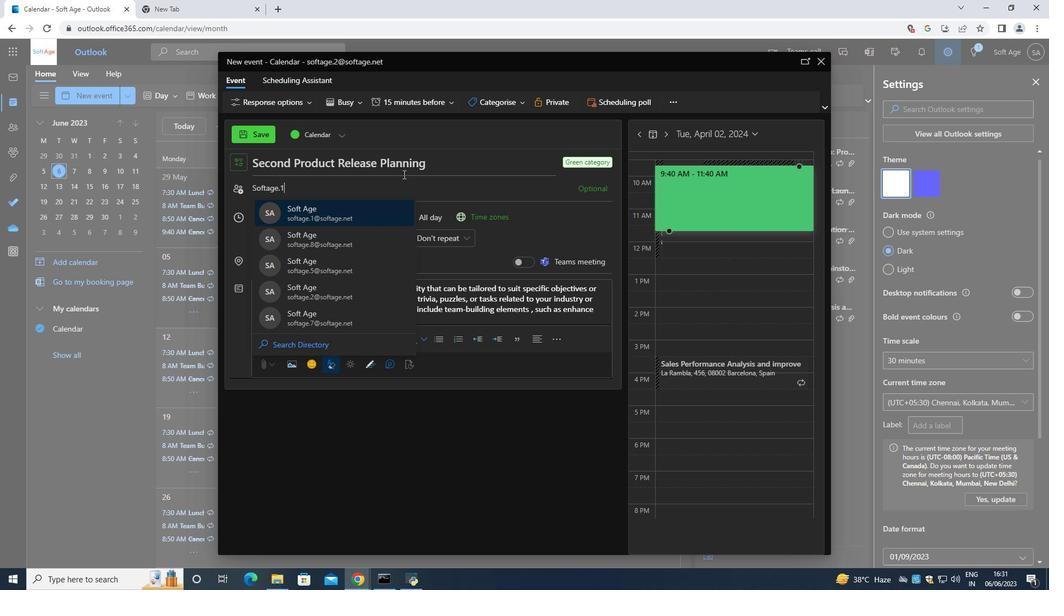 
Action: Key pressed 0<Key.shift>@
Screenshot: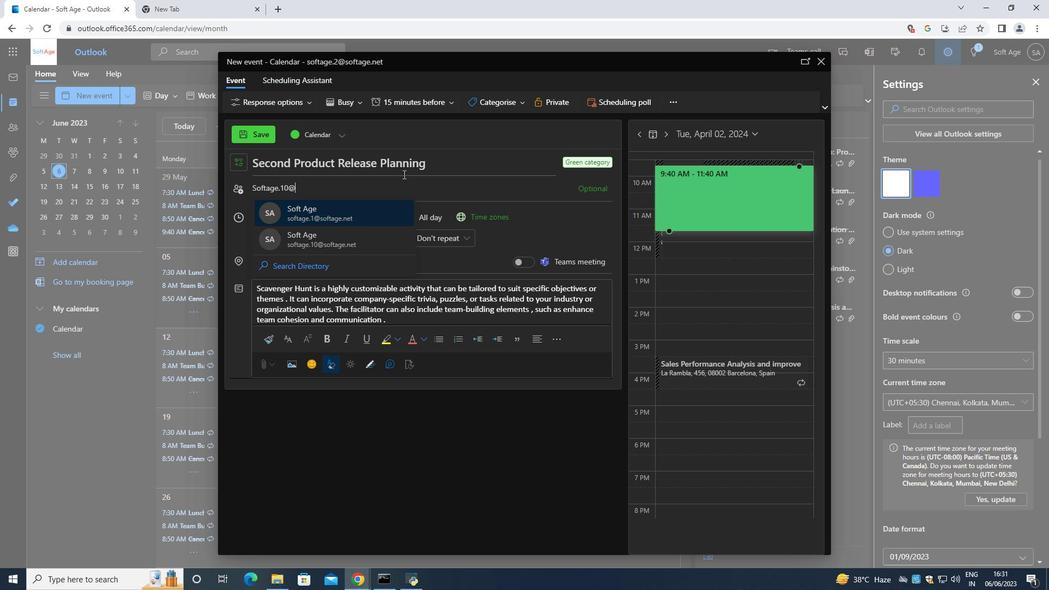 
Action: Mouse moved to (351, 237)
Screenshot: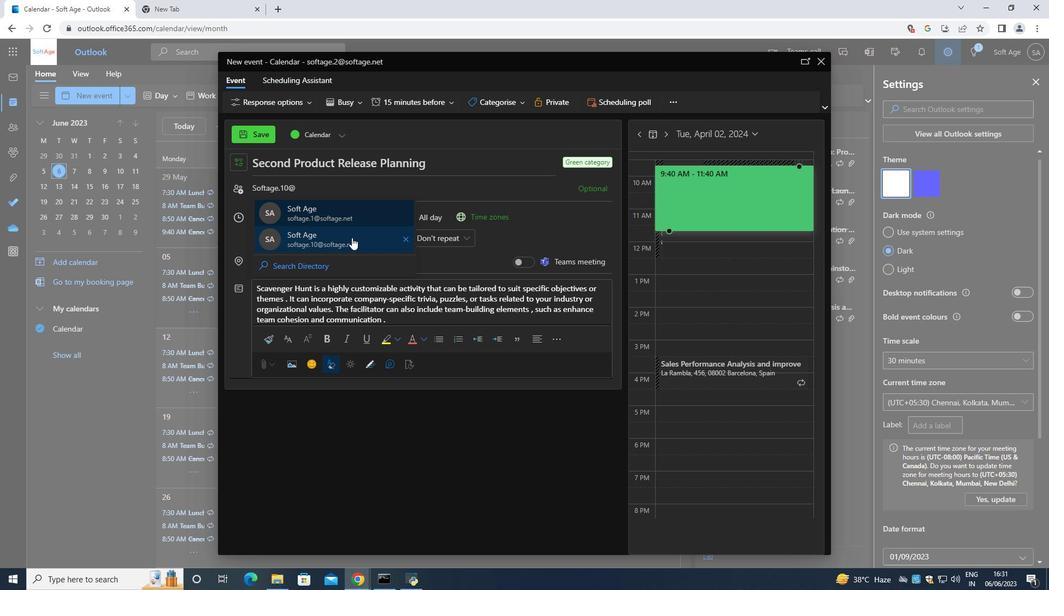 
Action: Mouse pressed left at (351, 237)
Screenshot: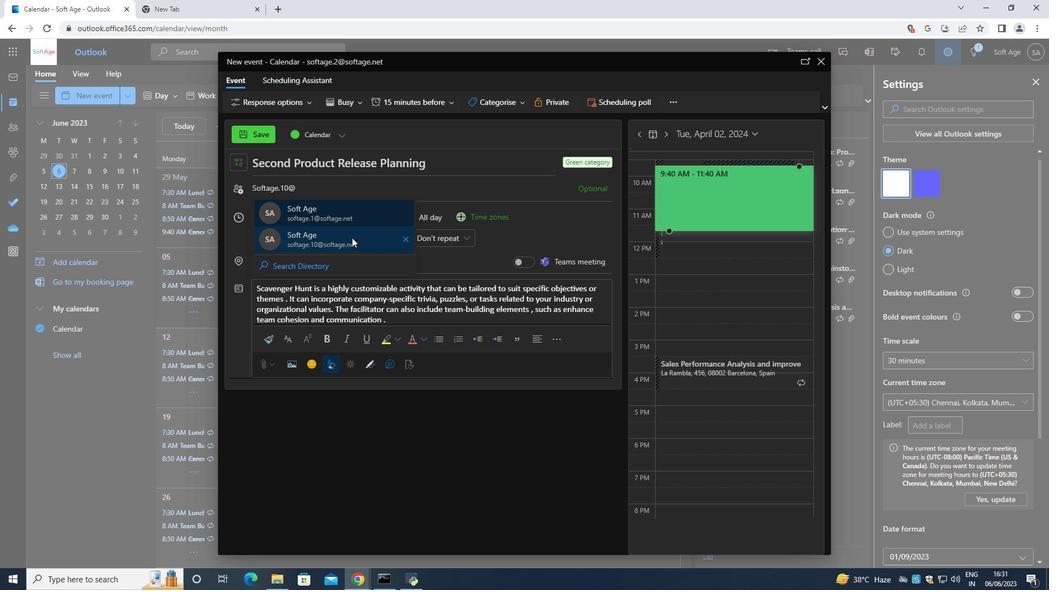 
Action: Mouse moved to (366, 194)
Screenshot: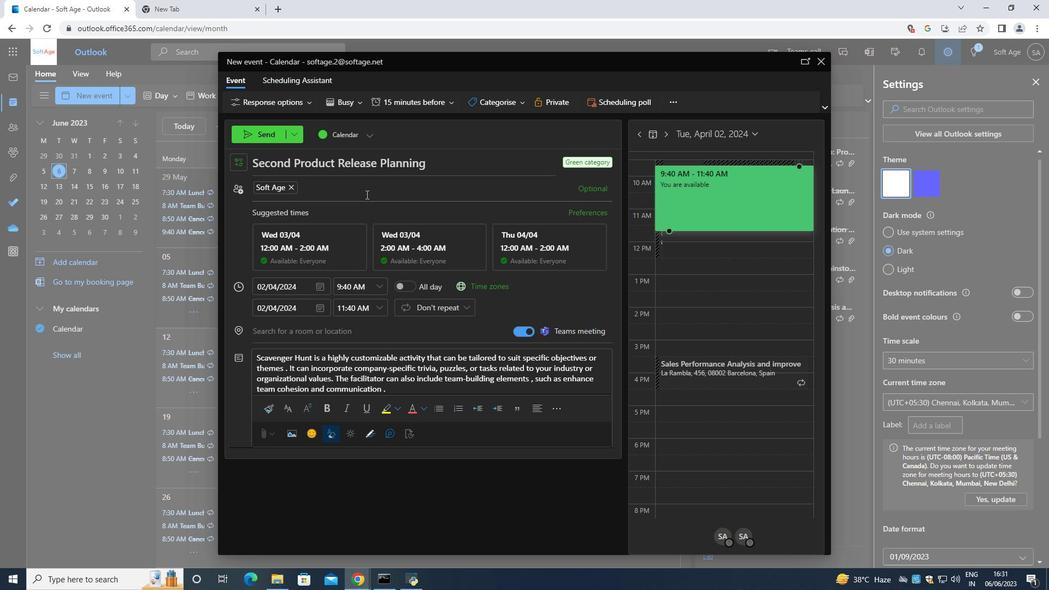
Action: Key pressed <Key.shift>Softage,1<Key.shift>@
Screenshot: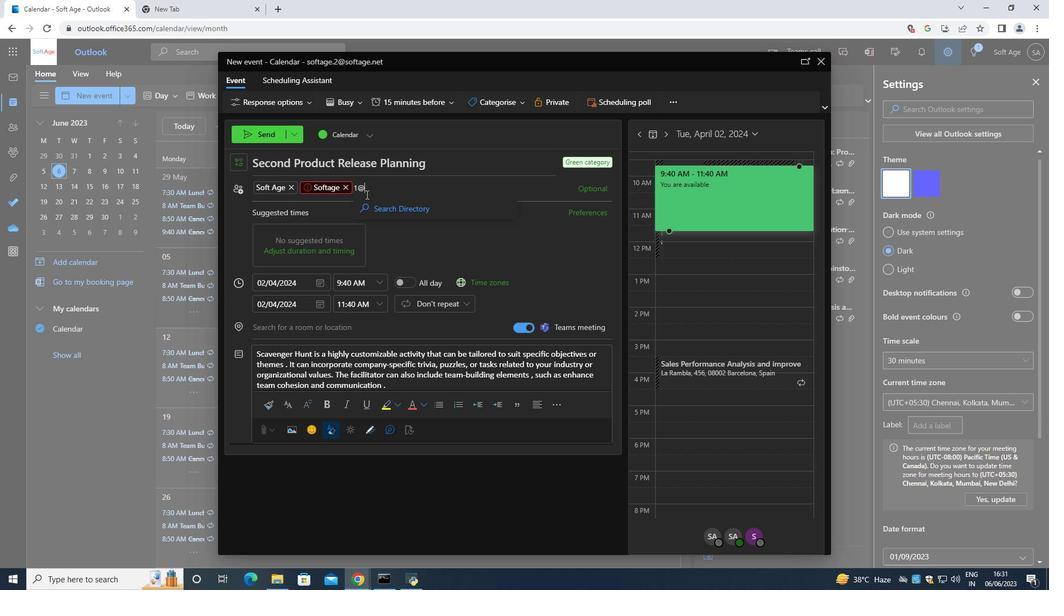 
Action: Mouse moved to (386, 198)
Screenshot: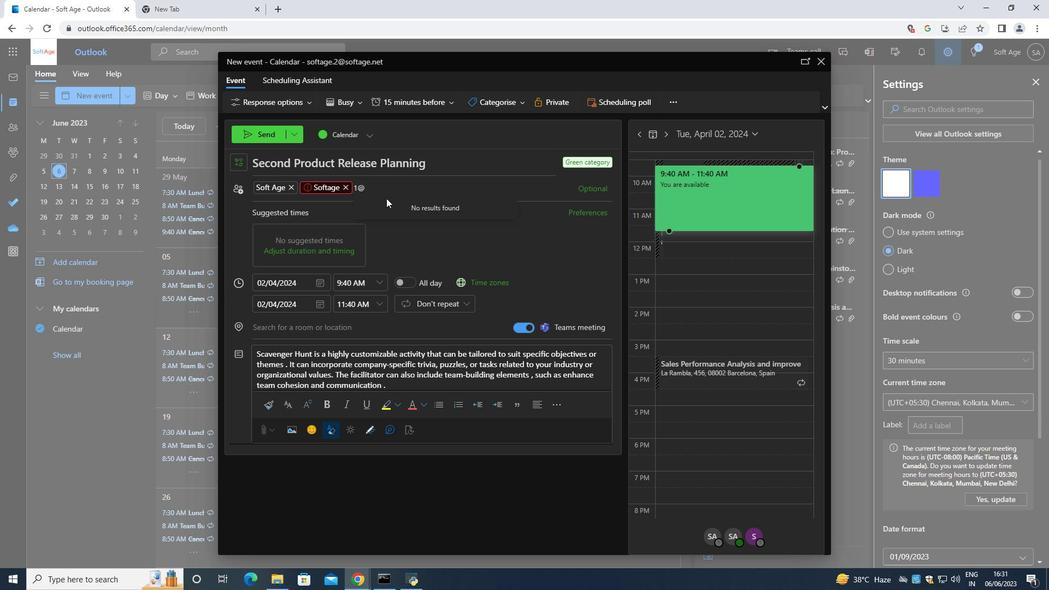 
Action: Key pressed <Key.backspace><Key.backspace><Key.backspace><Key.backspace><Key.backspace><Key.backspace><Key.backspace><Key.backspace><Key.backspace>oftage.1<Key.shift>@
Screenshot: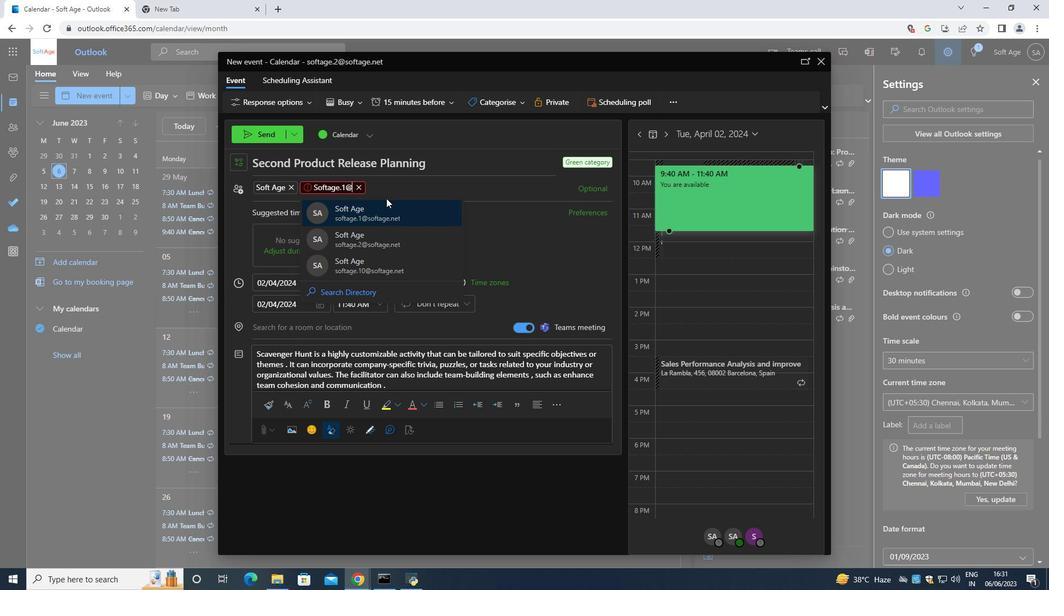 
Action: Mouse moved to (380, 211)
Screenshot: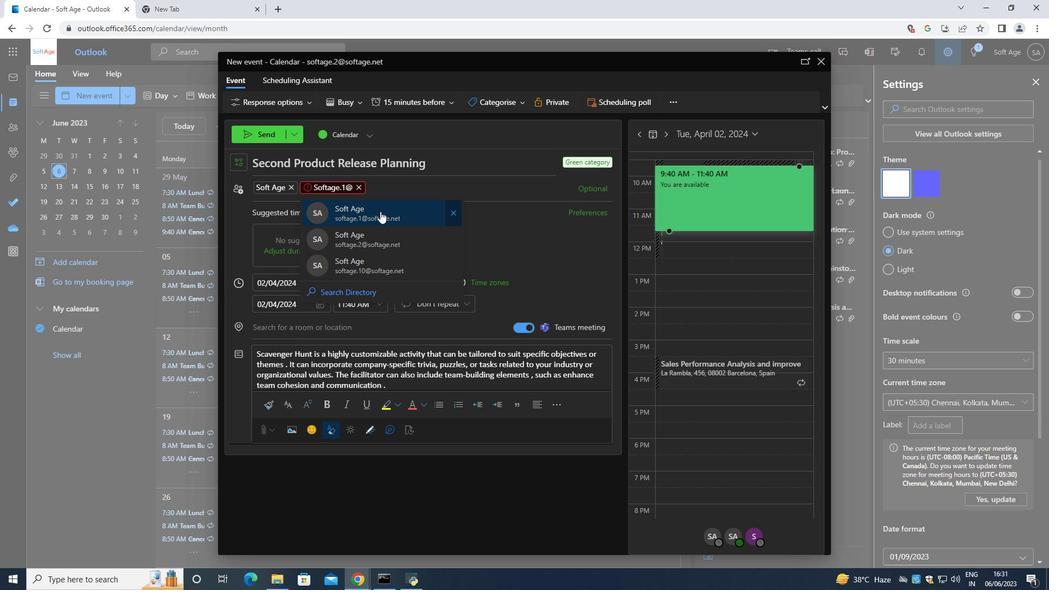 
Action: Mouse pressed left at (380, 211)
Screenshot: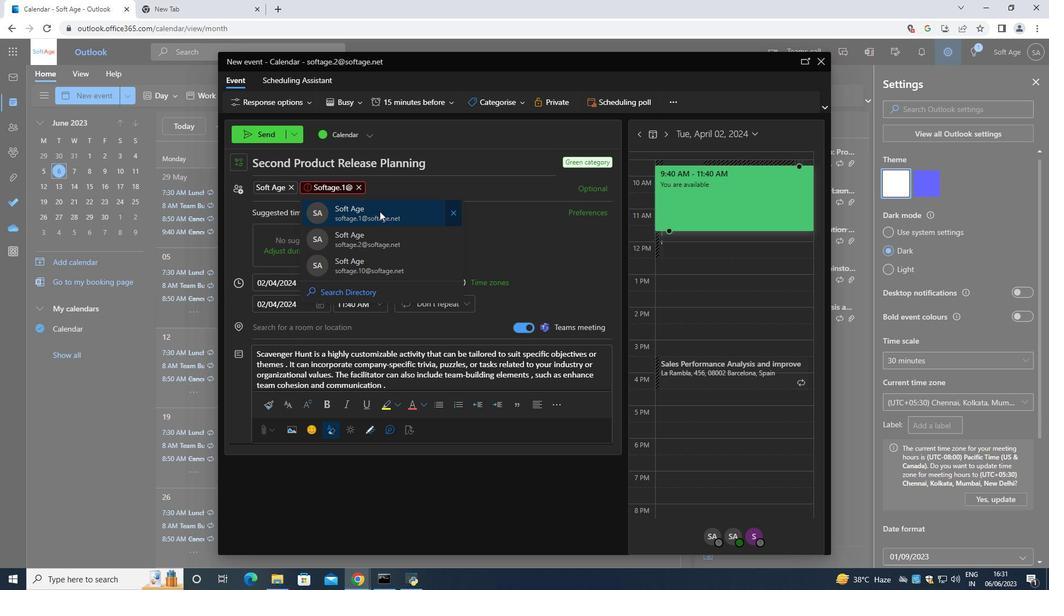 
Action: Mouse moved to (442, 103)
Screenshot: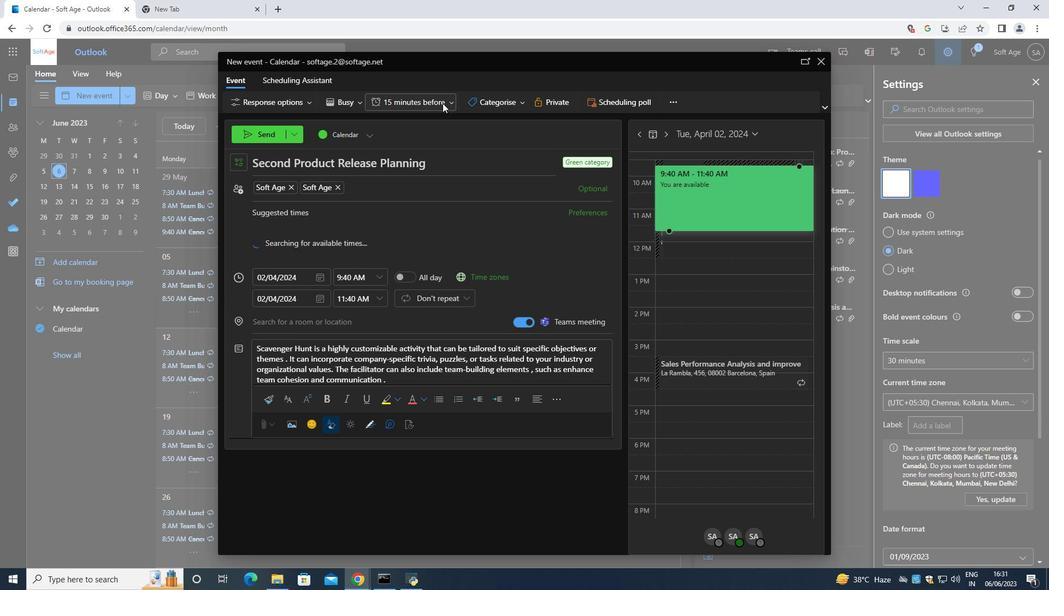 
Action: Mouse pressed left at (442, 103)
Screenshot: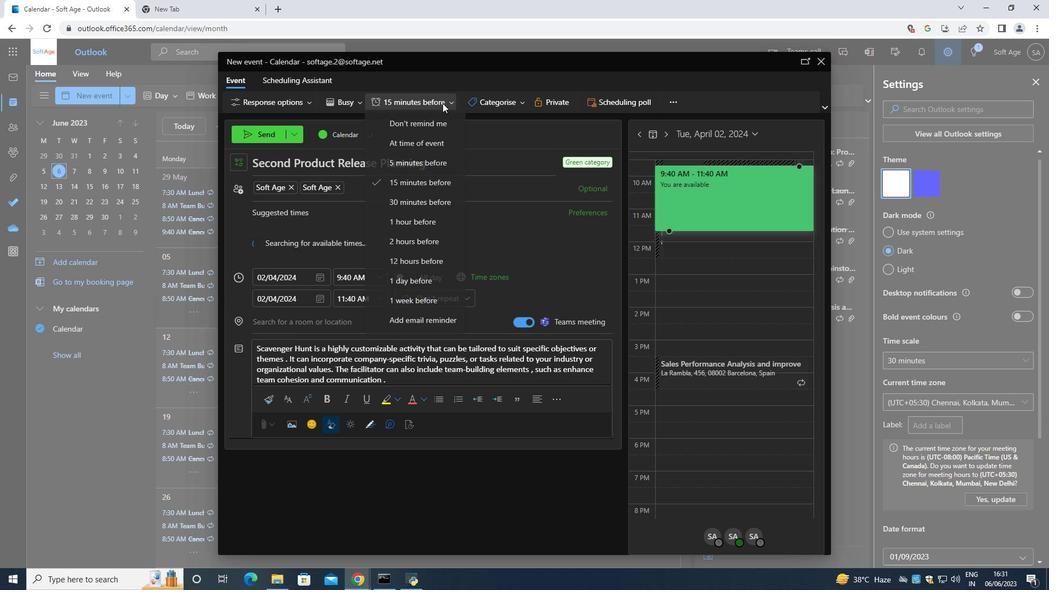 
Action: Mouse moved to (401, 237)
Screenshot: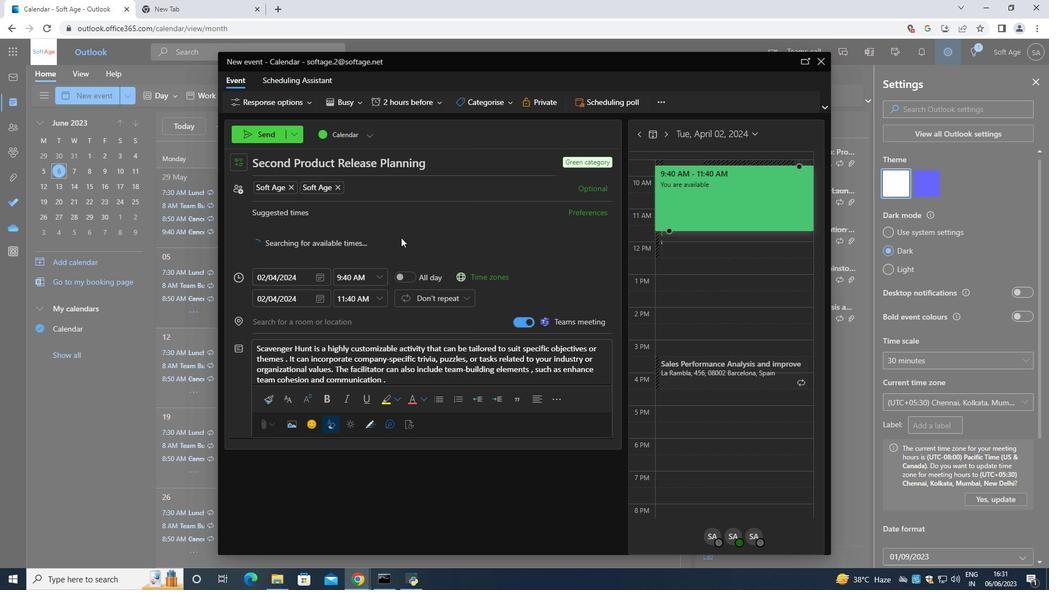 
Action: Mouse pressed left at (401, 237)
Screenshot: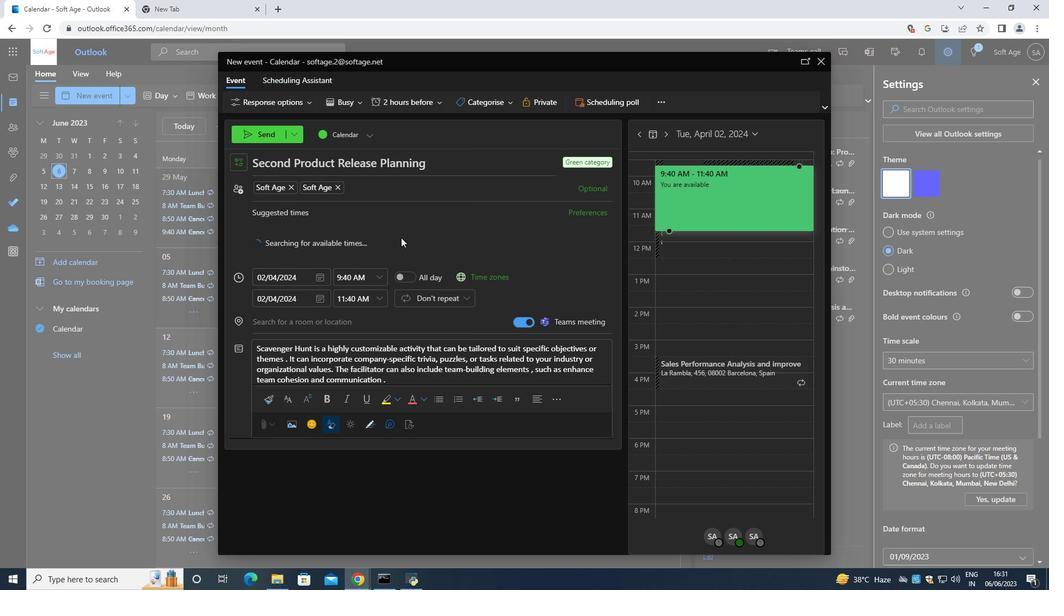 
Action: Mouse moved to (274, 130)
Screenshot: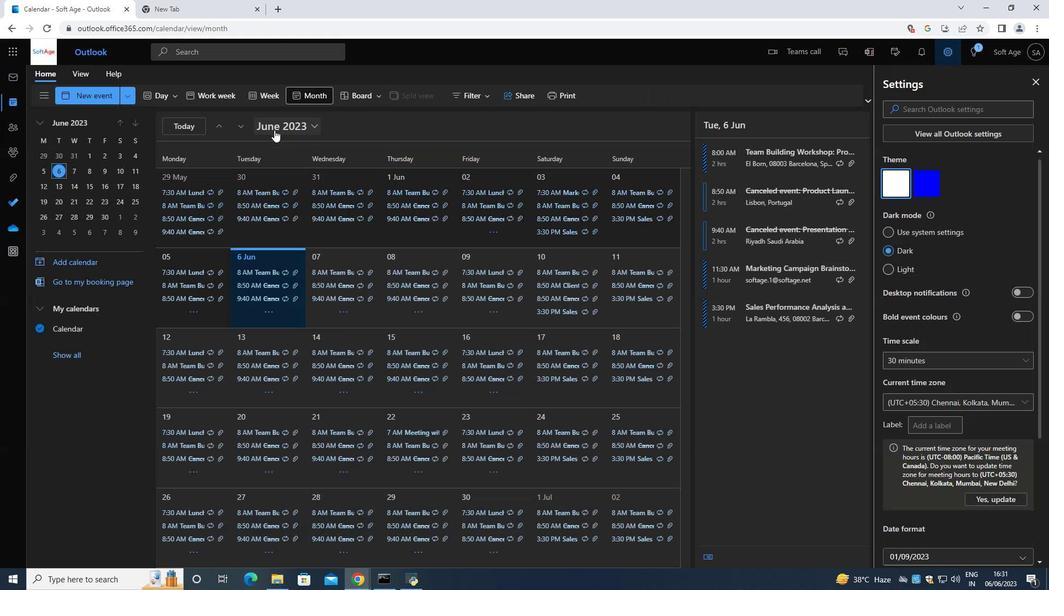 
Action: Mouse pressed left at (274, 130)
Screenshot: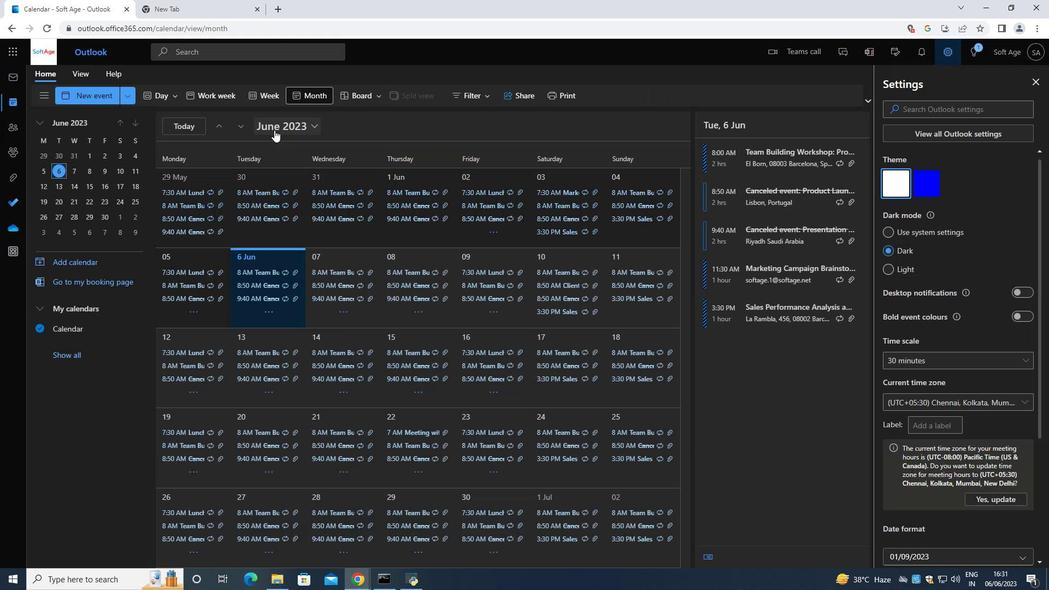 
Action: Mouse moved to (274, 130)
Screenshot: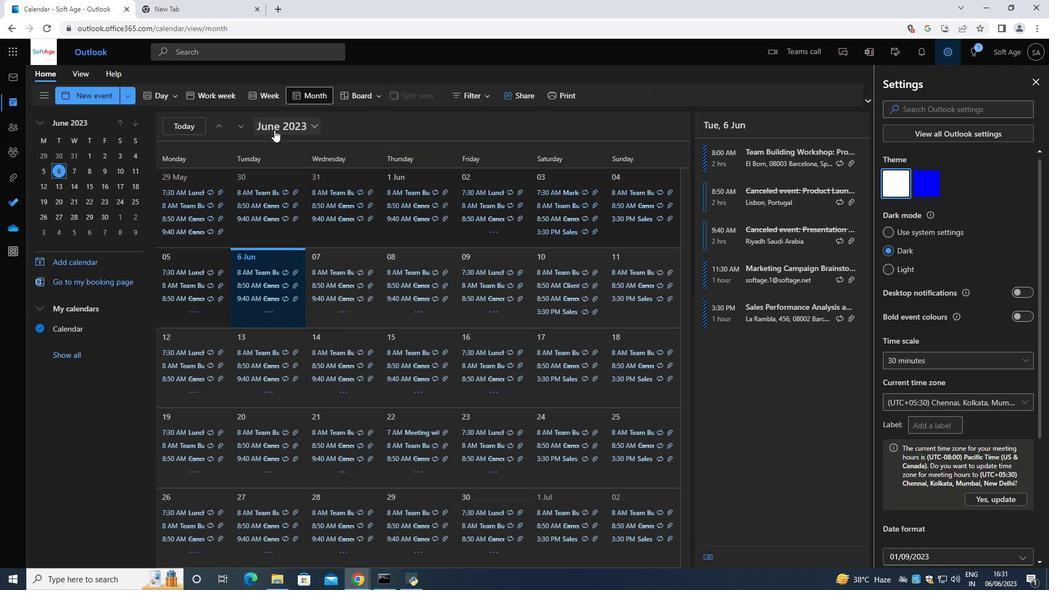 
